 Task: Search one way flight ticket for 1 adult, 5 children, 2 infants in seat and 1 infant on lap in first from Moline: Quad City International Airport to Raleigh: Raleigh-durham International Airport on 8-5-2023. Choice of flights is JetBlue. Number of bags: 7 checked bags. Price is upto 97000. Outbound departure time preference is 0:00.
Action: Mouse moved to (300, 283)
Screenshot: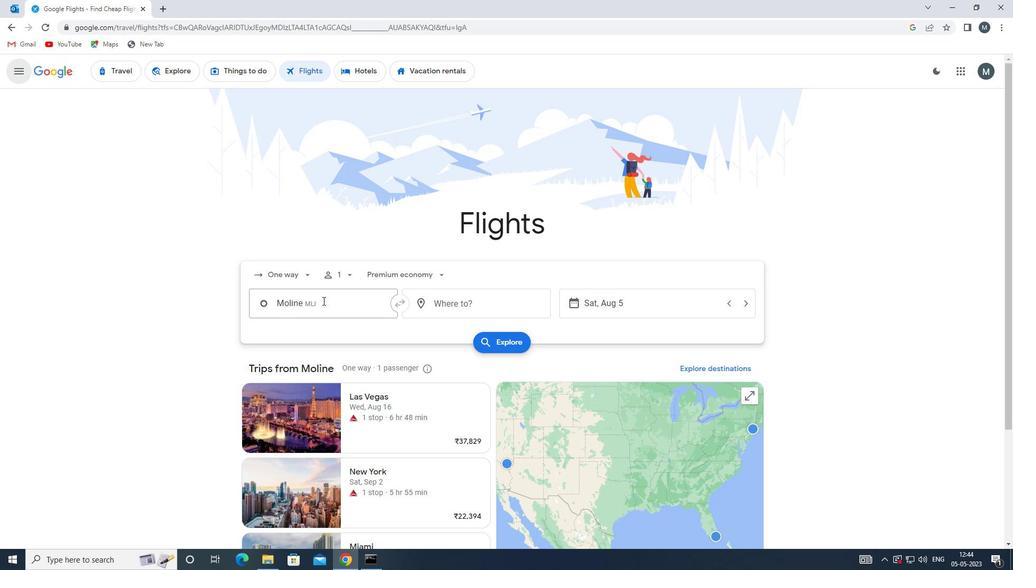 
Action: Mouse pressed left at (300, 283)
Screenshot: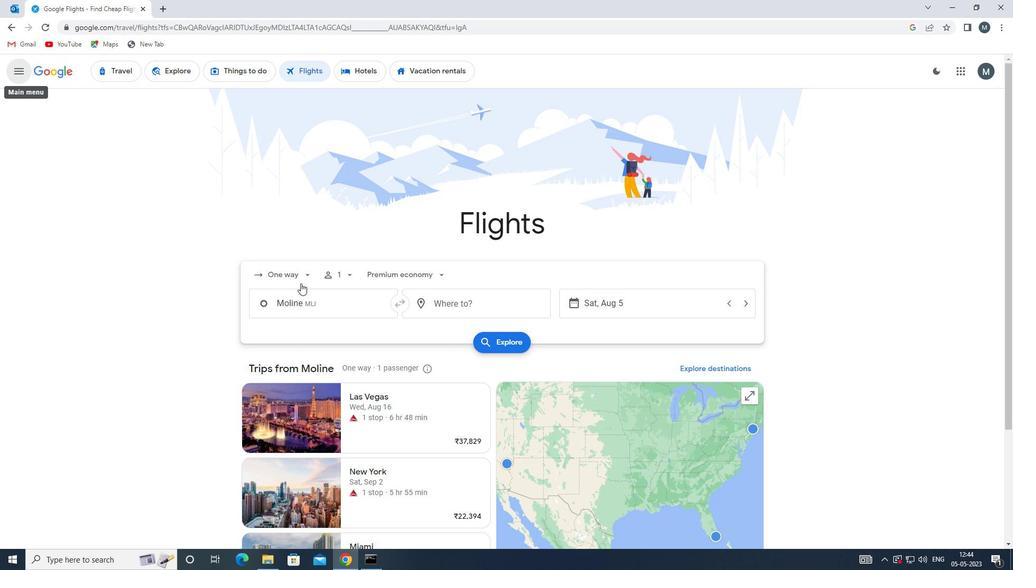 
Action: Mouse moved to (306, 328)
Screenshot: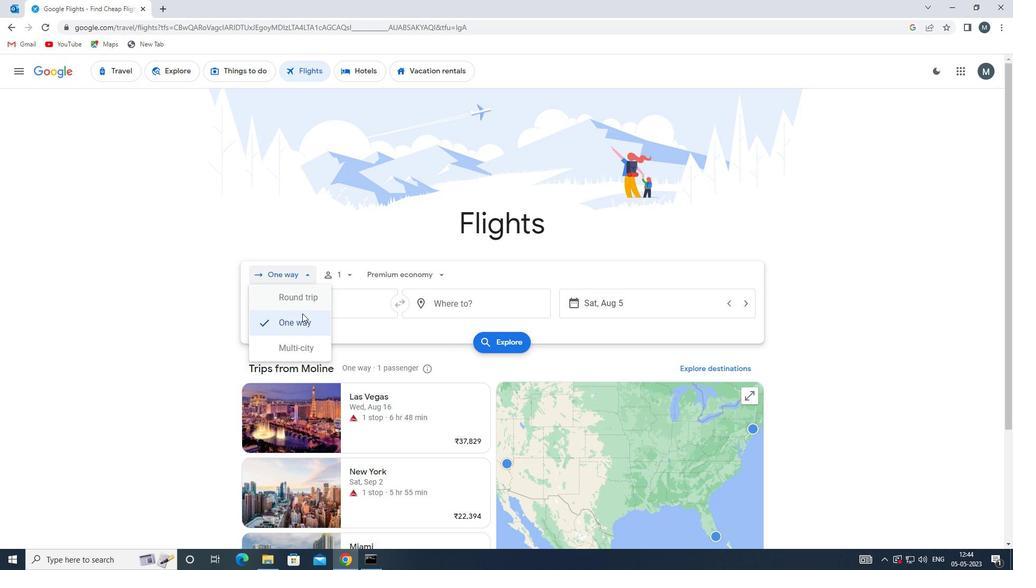 
Action: Mouse pressed left at (306, 328)
Screenshot: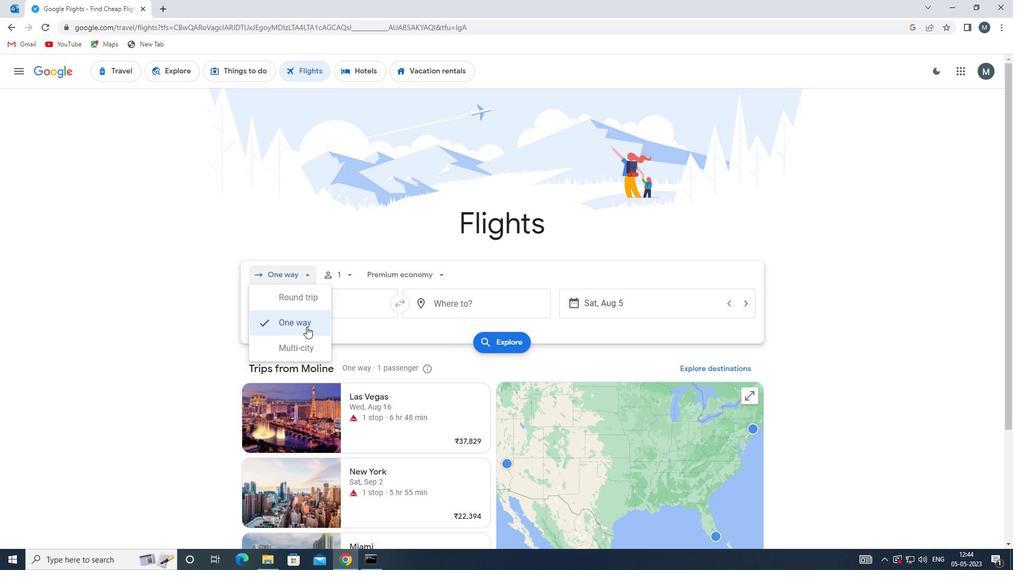 
Action: Mouse moved to (350, 274)
Screenshot: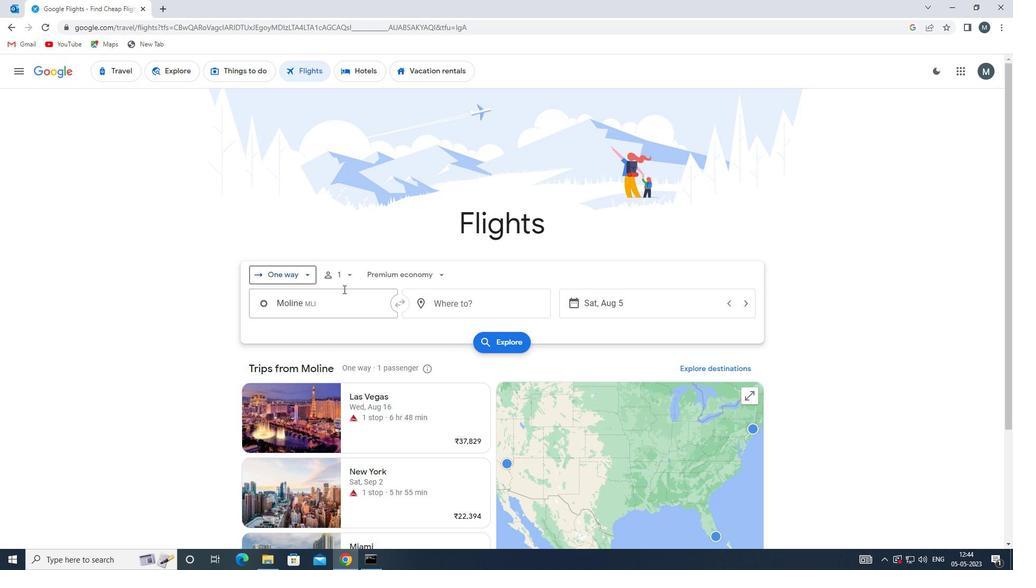 
Action: Mouse pressed left at (350, 274)
Screenshot: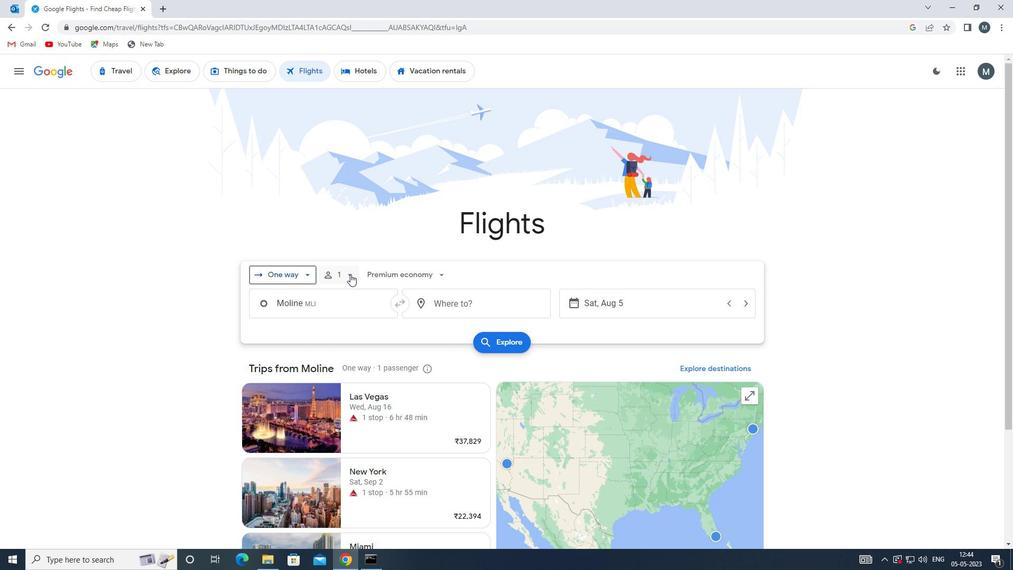 
Action: Mouse moved to (435, 332)
Screenshot: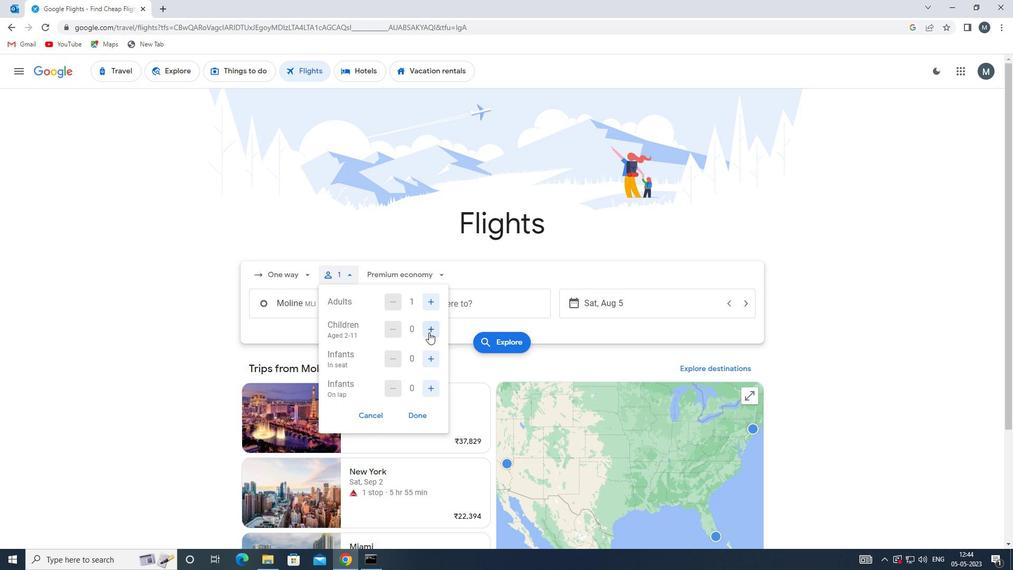 
Action: Mouse pressed left at (435, 332)
Screenshot: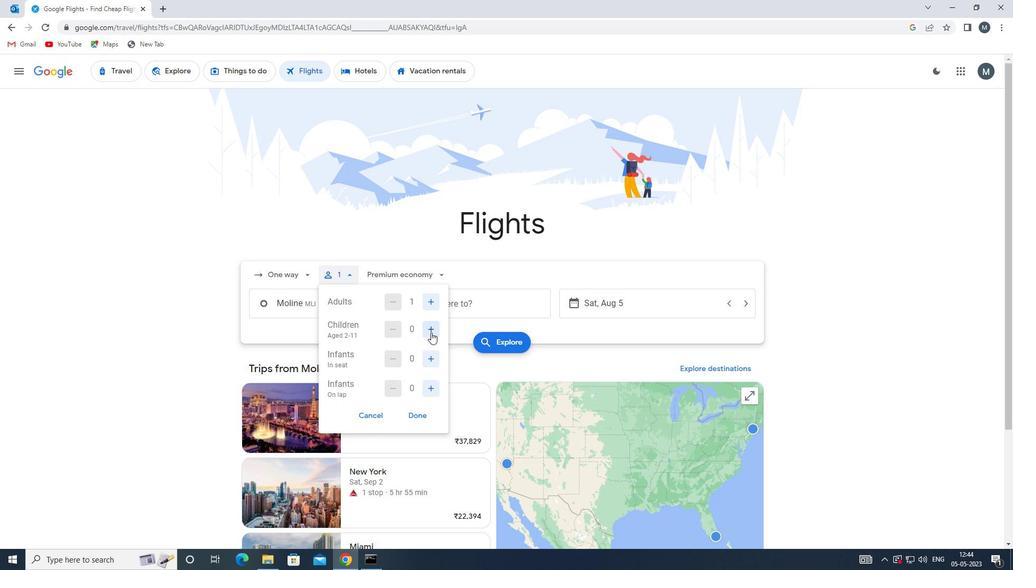
Action: Mouse moved to (435, 332)
Screenshot: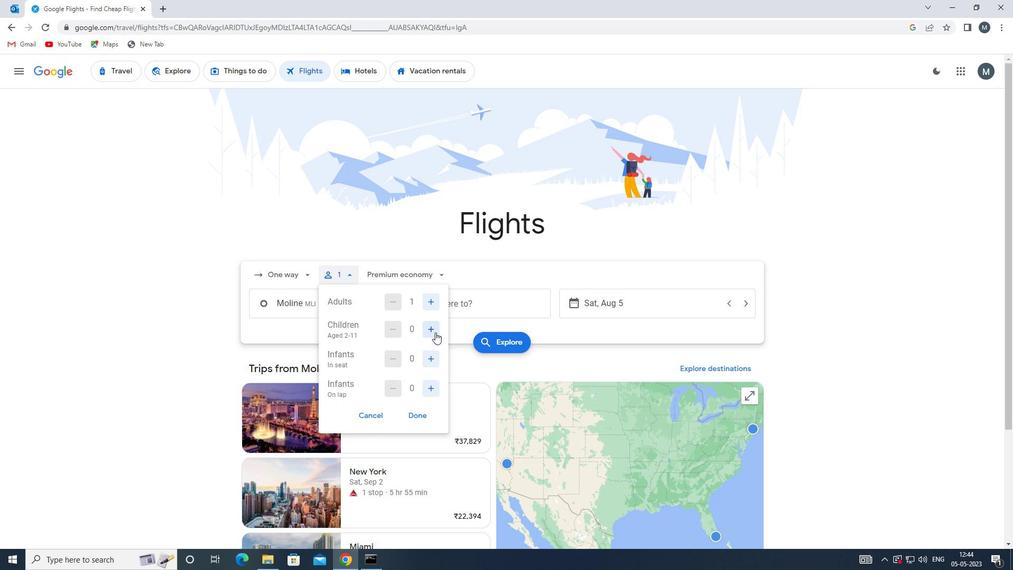 
Action: Mouse pressed left at (435, 332)
Screenshot: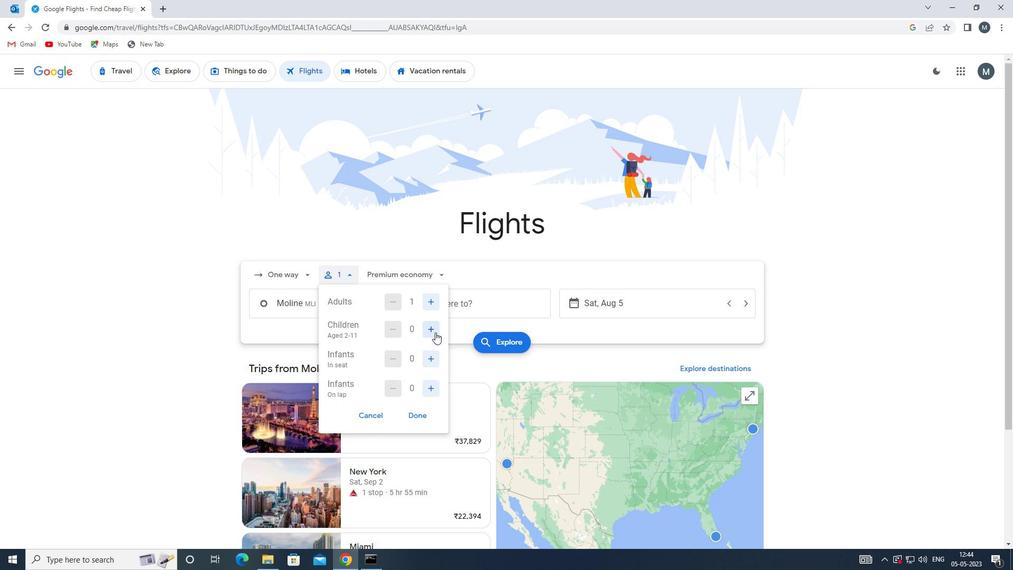 
Action: Mouse pressed left at (435, 332)
Screenshot: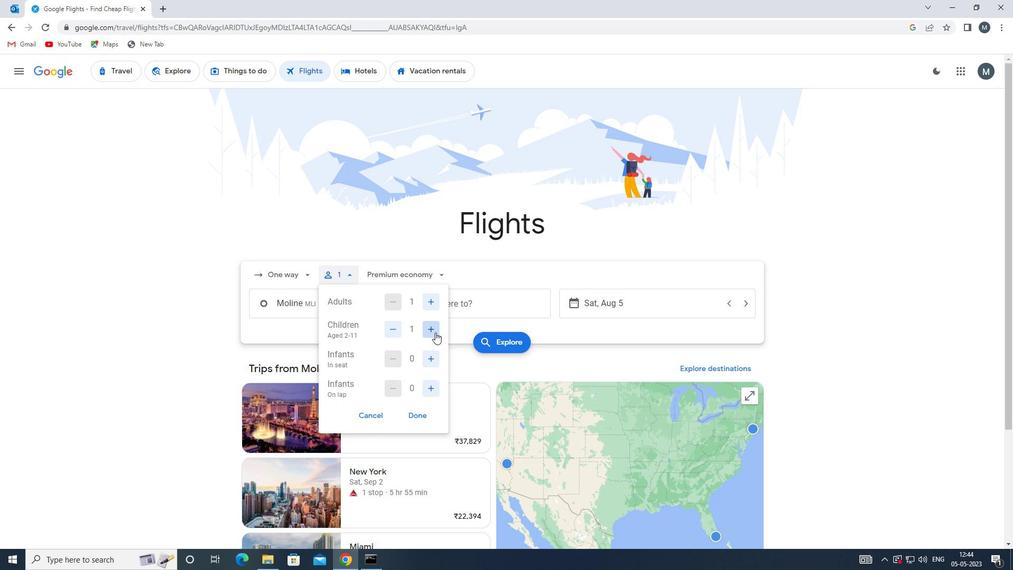 
Action: Mouse pressed left at (435, 332)
Screenshot: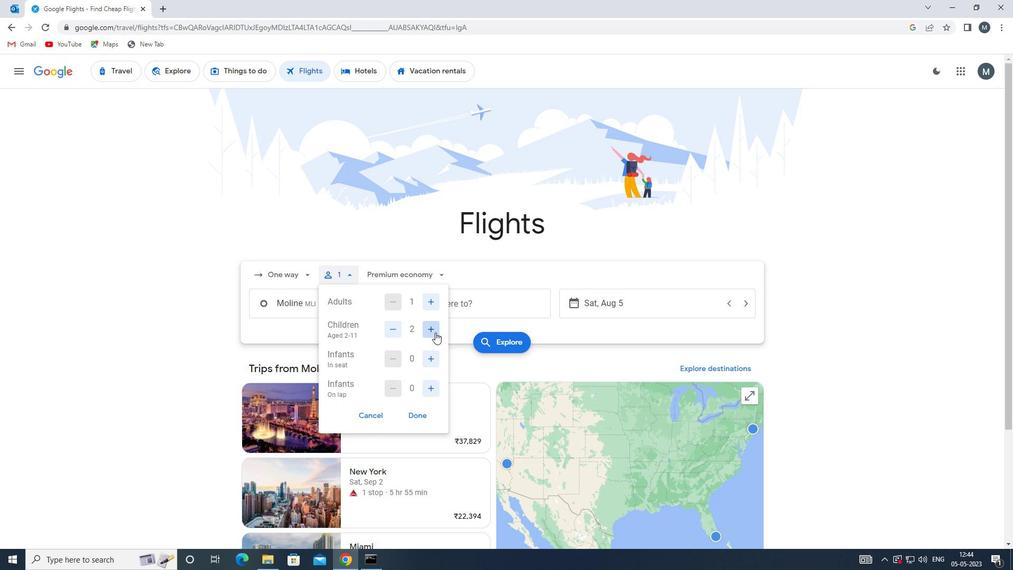 
Action: Mouse moved to (434, 332)
Screenshot: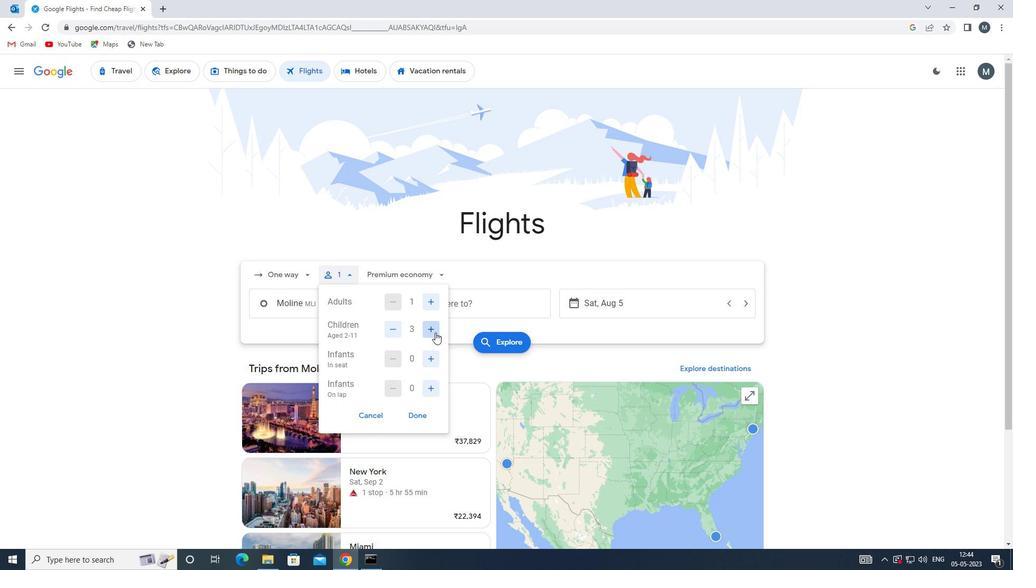 
Action: Mouse pressed left at (434, 332)
Screenshot: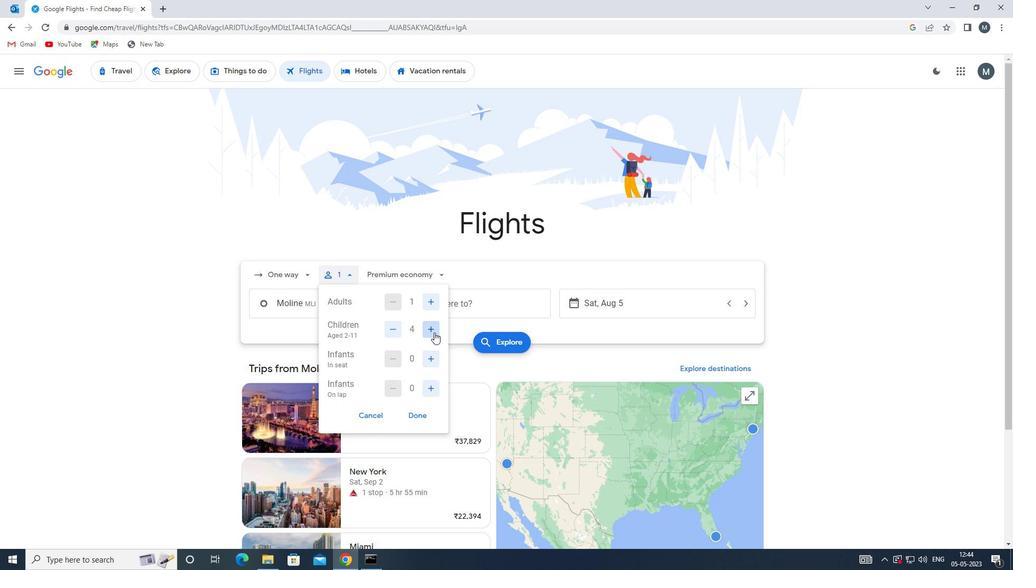 
Action: Mouse moved to (430, 359)
Screenshot: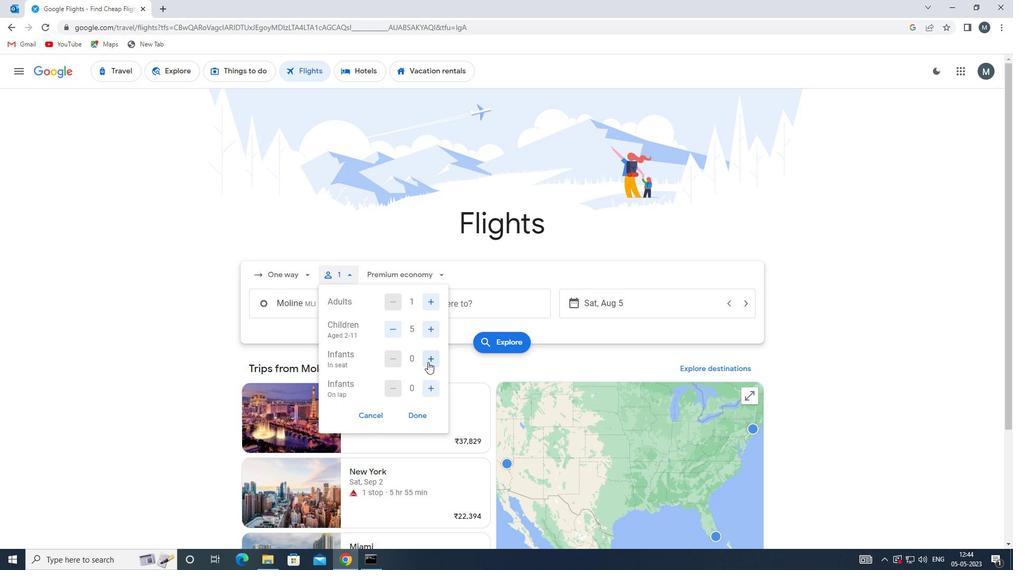 
Action: Mouse pressed left at (430, 359)
Screenshot: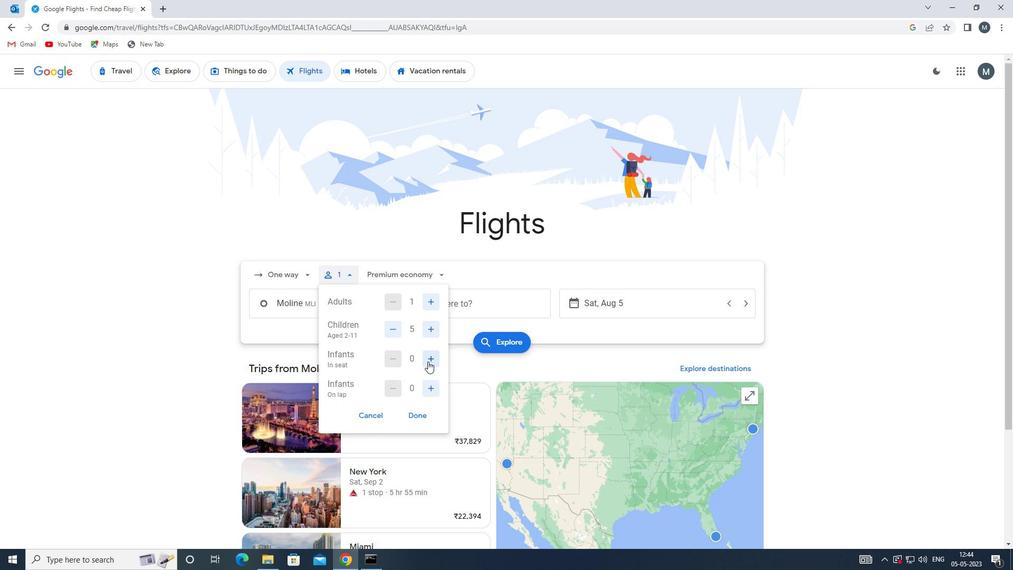 
Action: Mouse moved to (432, 359)
Screenshot: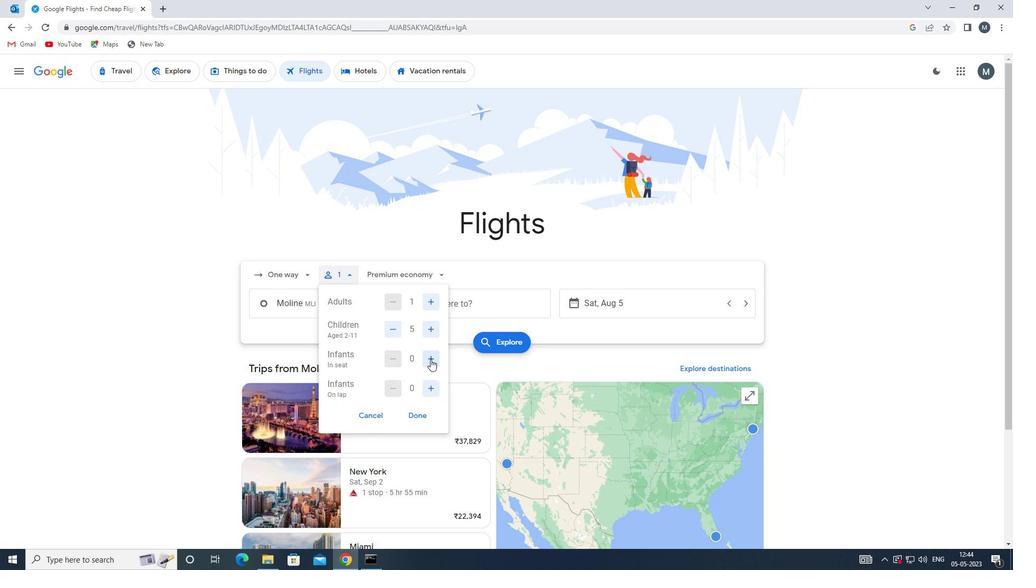 
Action: Mouse pressed left at (432, 359)
Screenshot: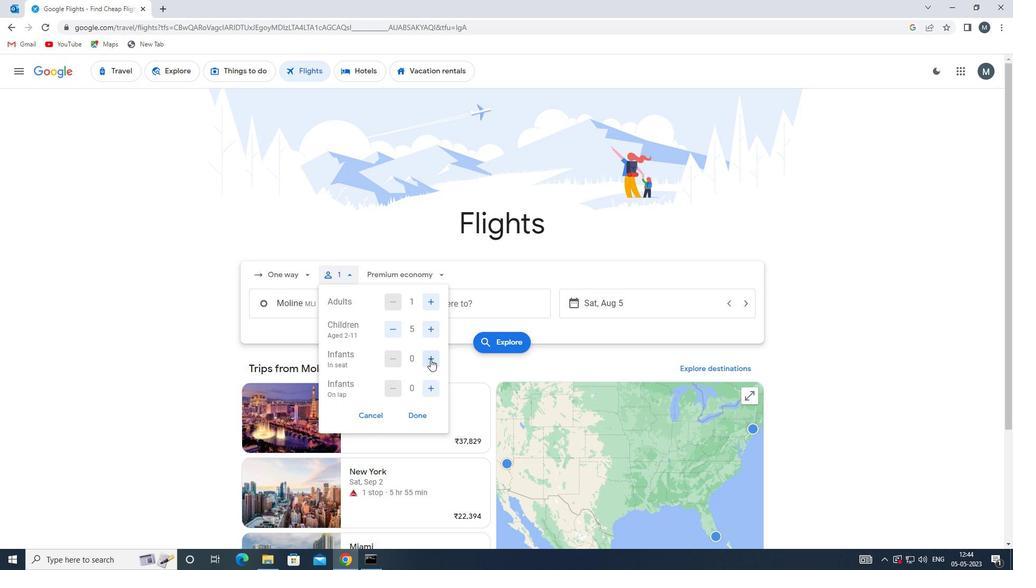 
Action: Mouse moved to (427, 389)
Screenshot: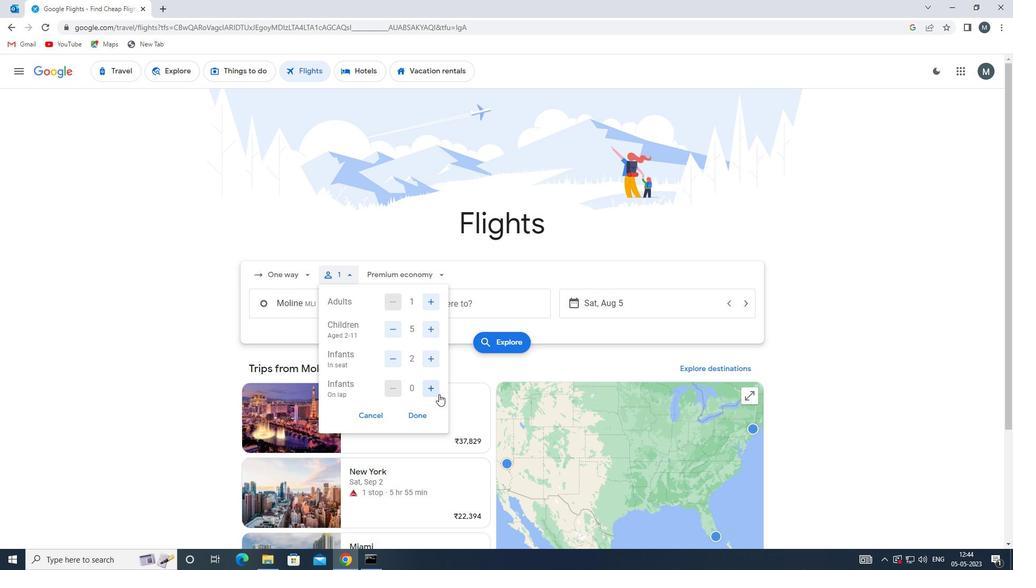
Action: Mouse pressed left at (427, 389)
Screenshot: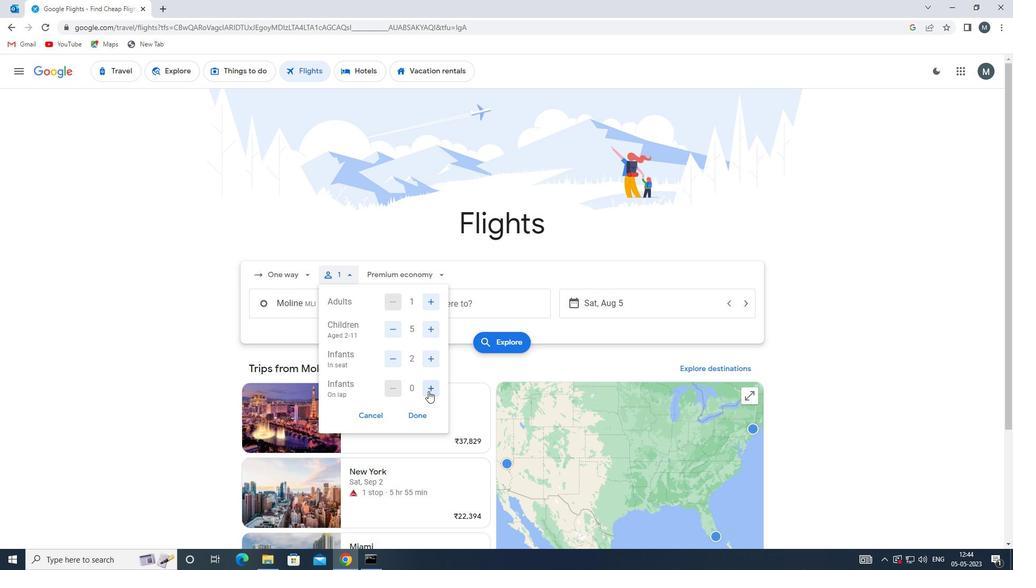 
Action: Mouse moved to (392, 360)
Screenshot: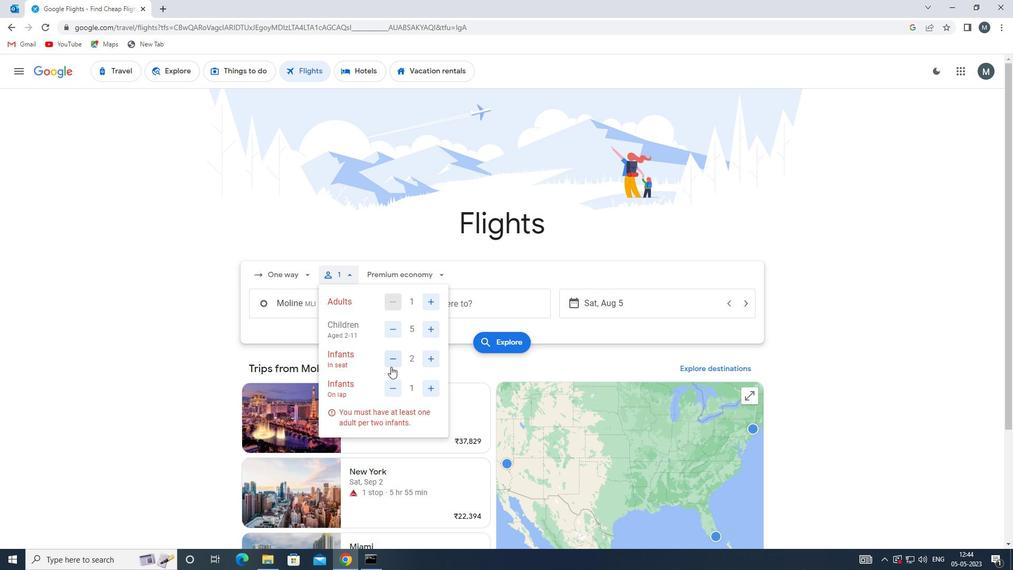 
Action: Mouse pressed left at (392, 360)
Screenshot: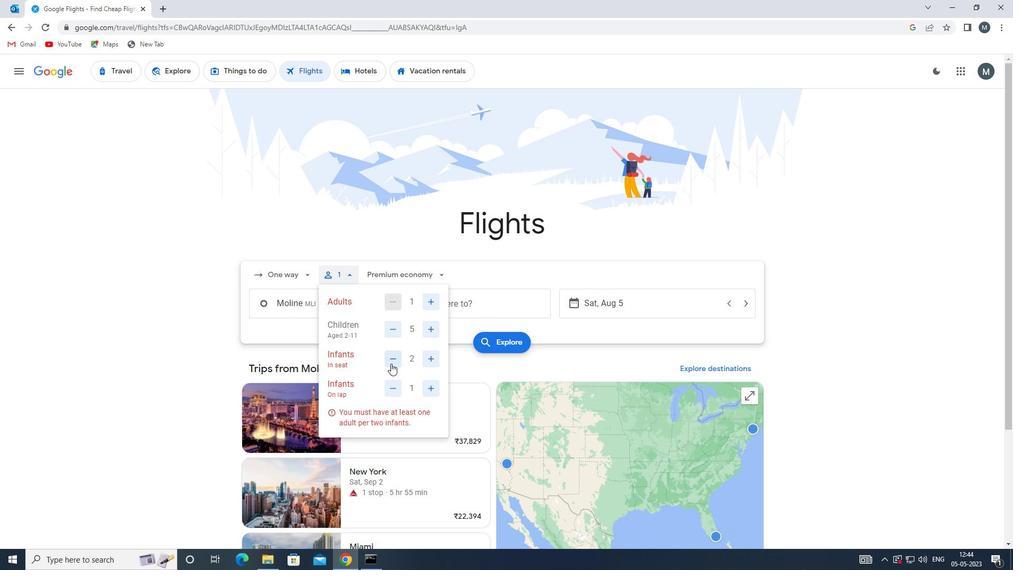 
Action: Mouse moved to (421, 415)
Screenshot: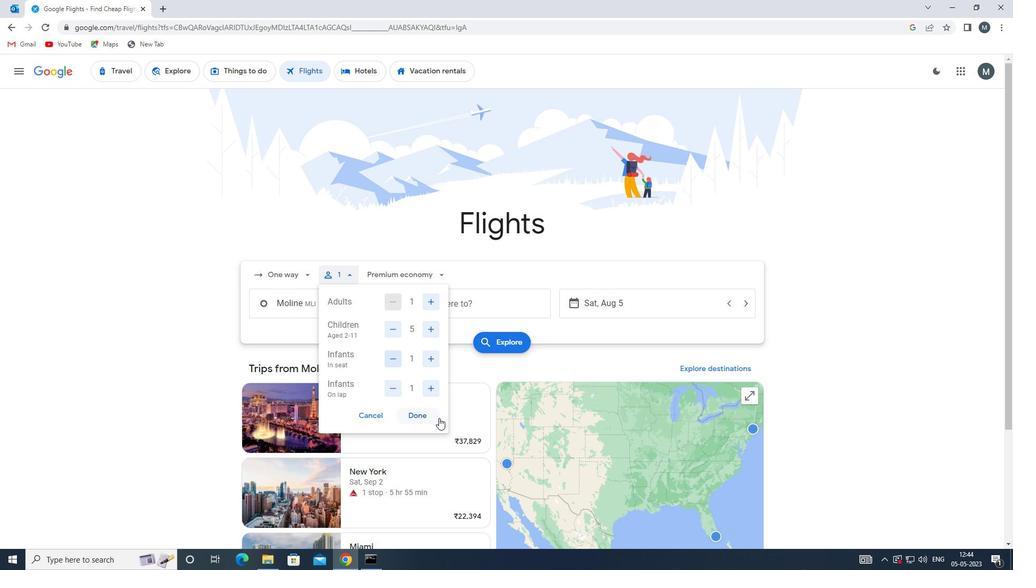 
Action: Mouse pressed left at (421, 415)
Screenshot: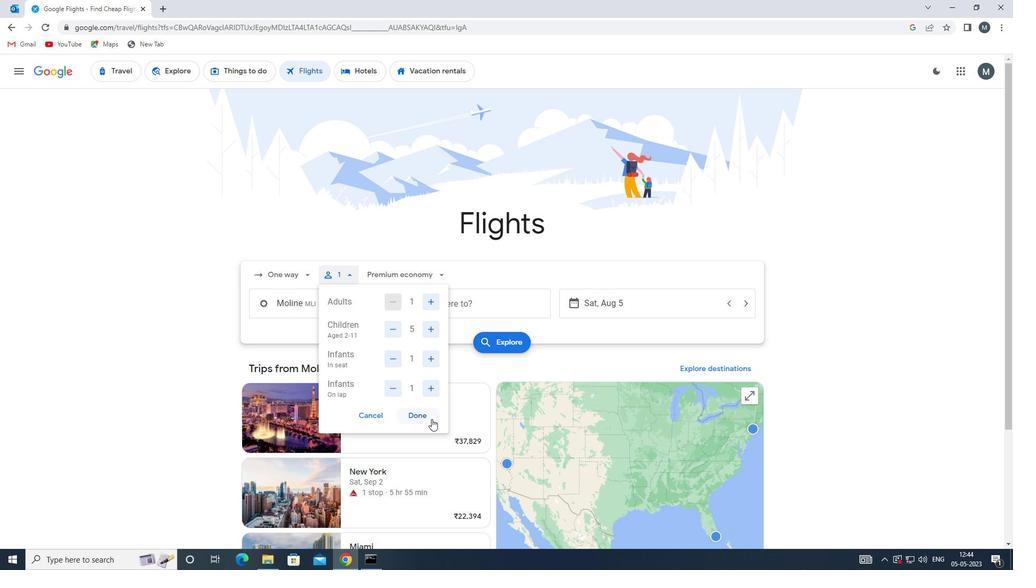 
Action: Mouse moved to (407, 274)
Screenshot: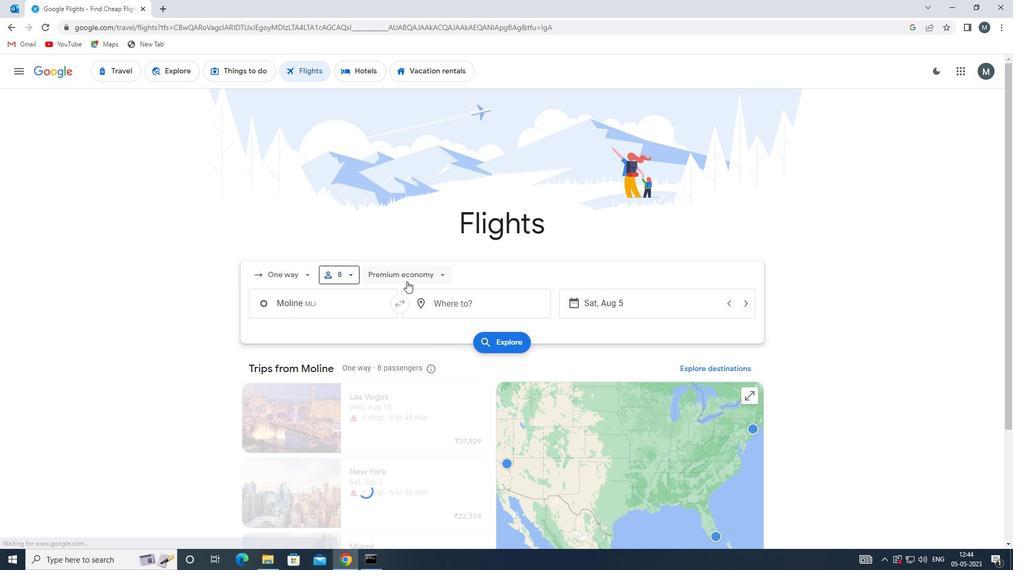 
Action: Mouse pressed left at (407, 274)
Screenshot: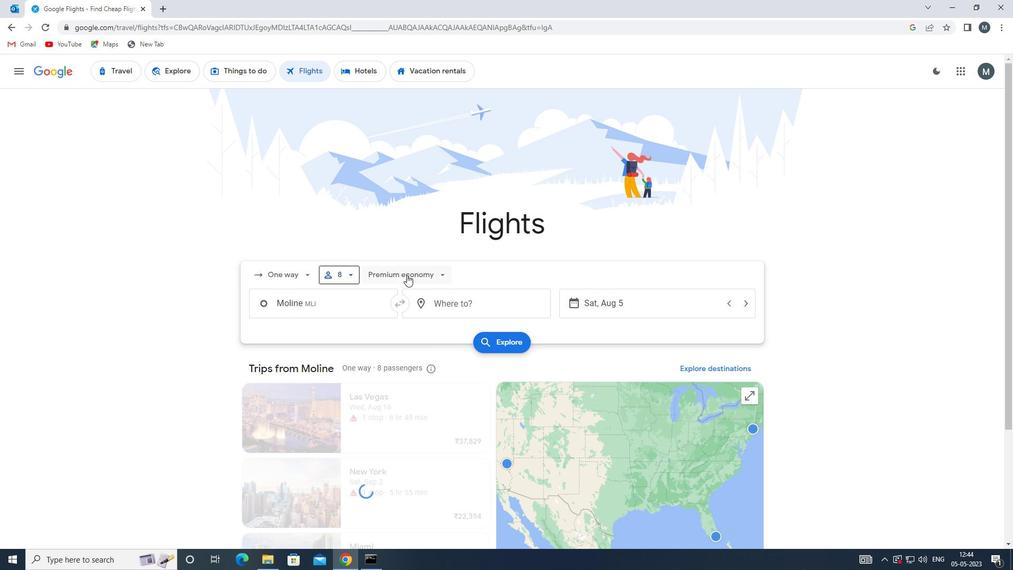 
Action: Mouse moved to (408, 370)
Screenshot: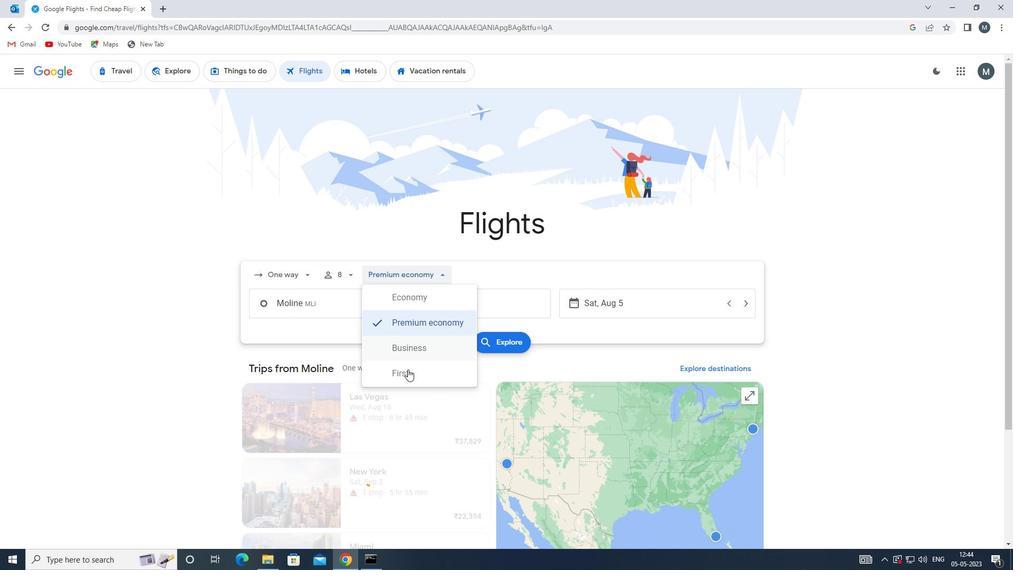 
Action: Mouse pressed left at (408, 370)
Screenshot: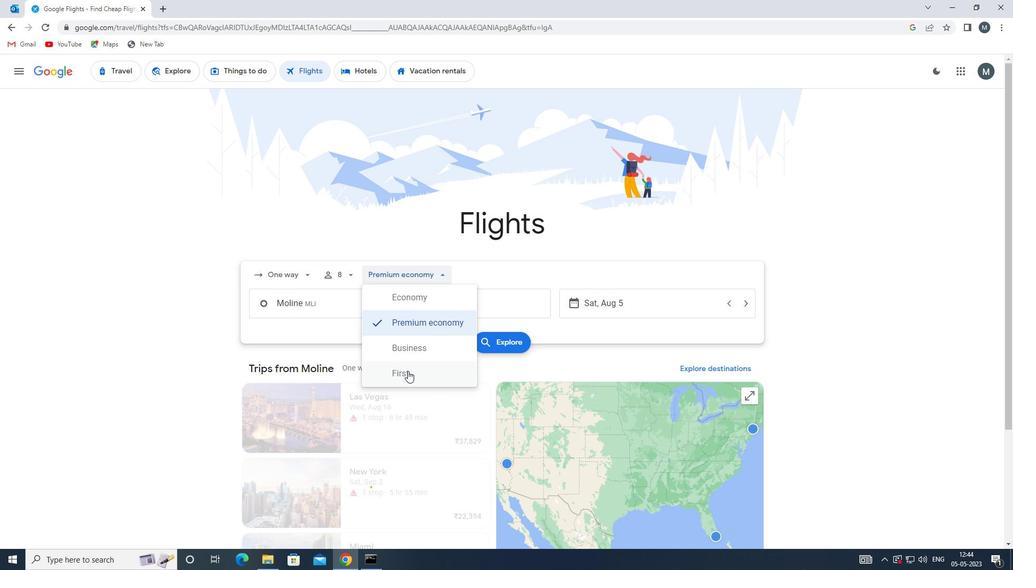 
Action: Mouse moved to (340, 306)
Screenshot: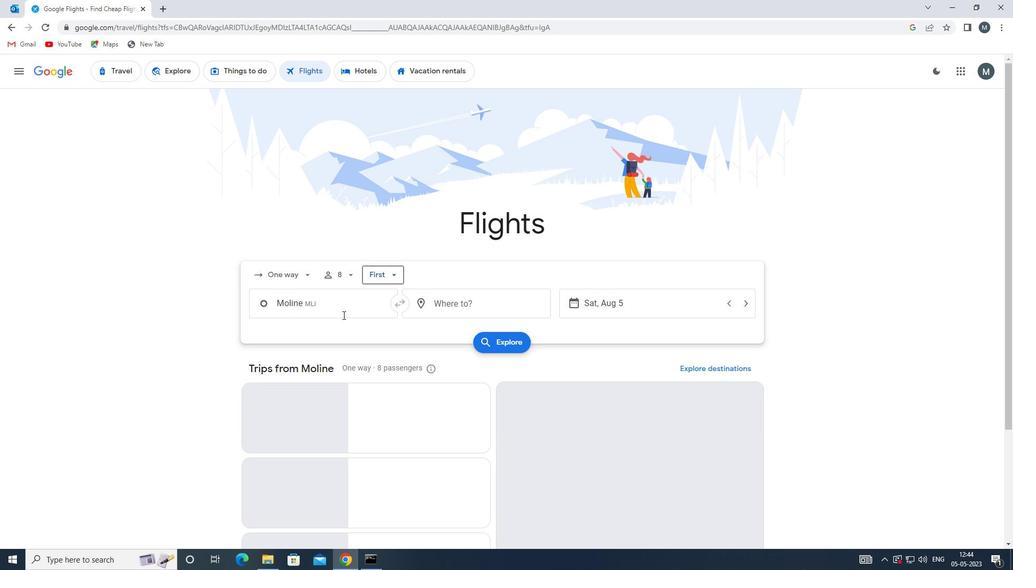 
Action: Mouse pressed left at (340, 306)
Screenshot: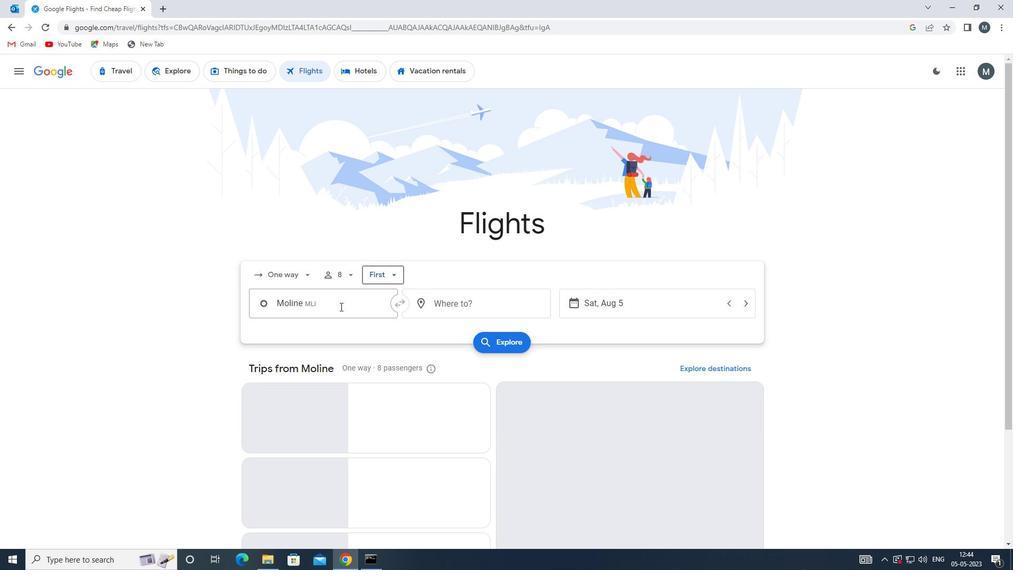 
Action: Mouse moved to (343, 364)
Screenshot: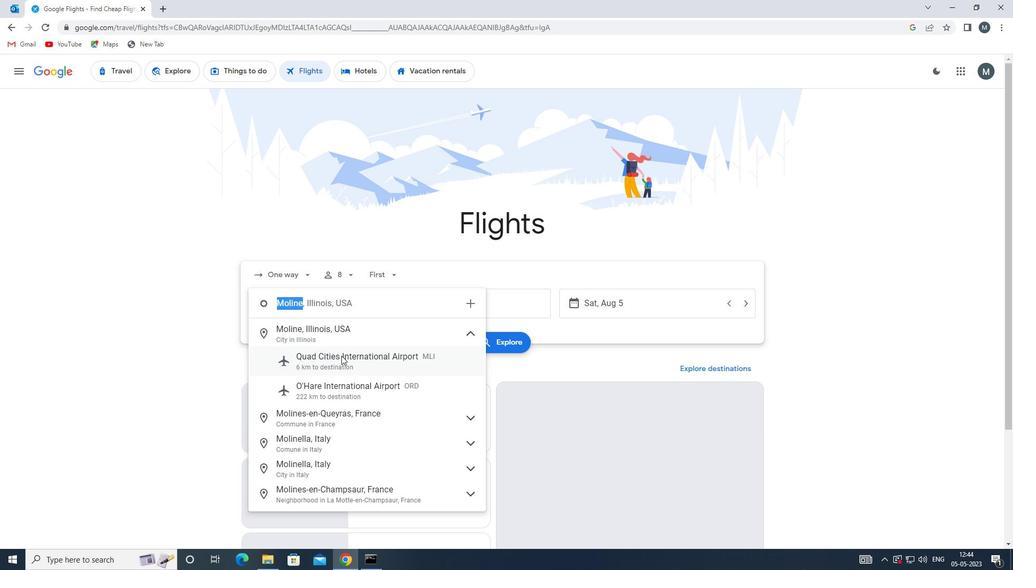 
Action: Mouse pressed left at (343, 364)
Screenshot: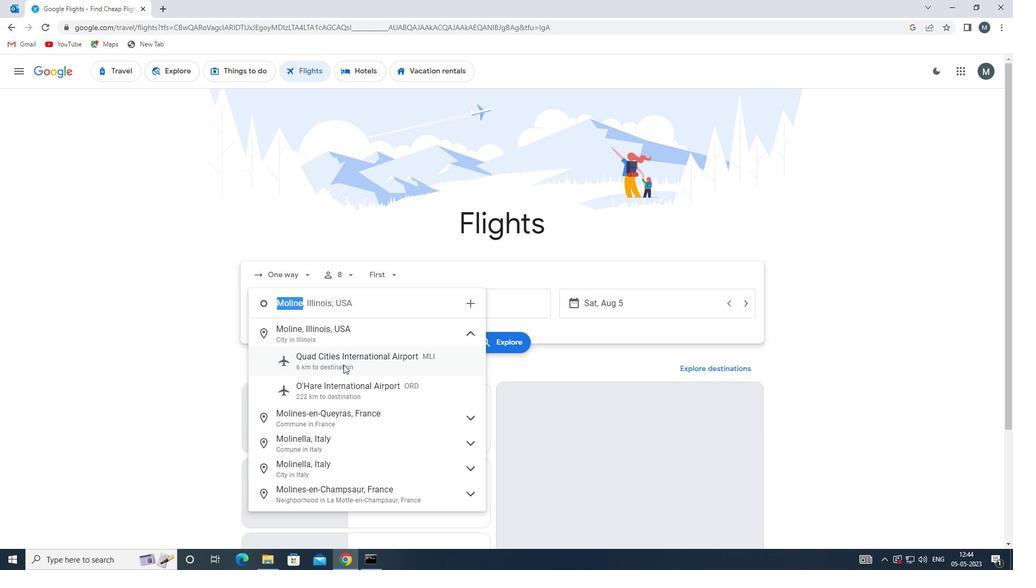 
Action: Mouse moved to (456, 309)
Screenshot: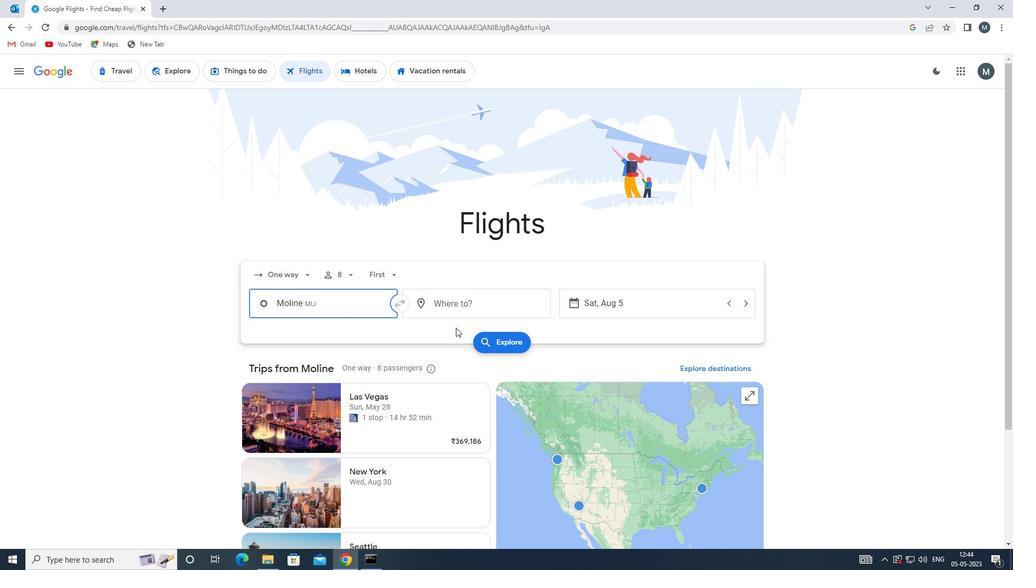 
Action: Mouse pressed left at (456, 309)
Screenshot: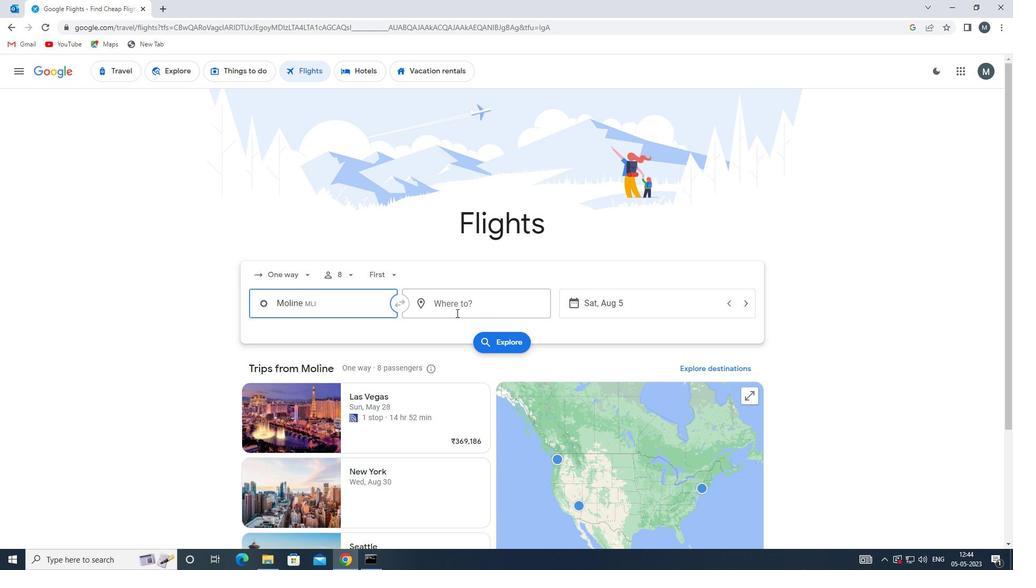 
Action: Mouse moved to (456, 311)
Screenshot: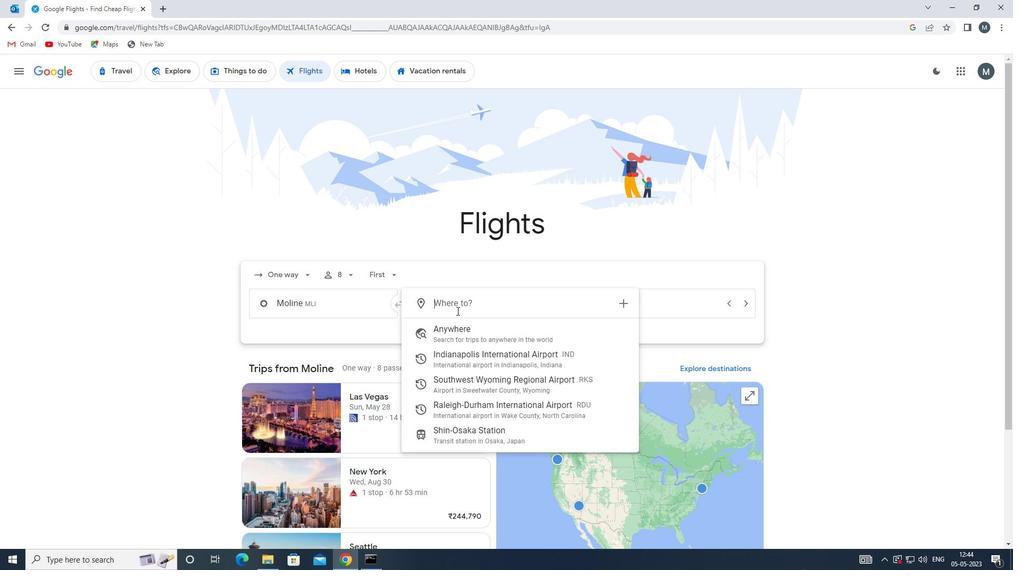 
Action: Key pressed r
Screenshot: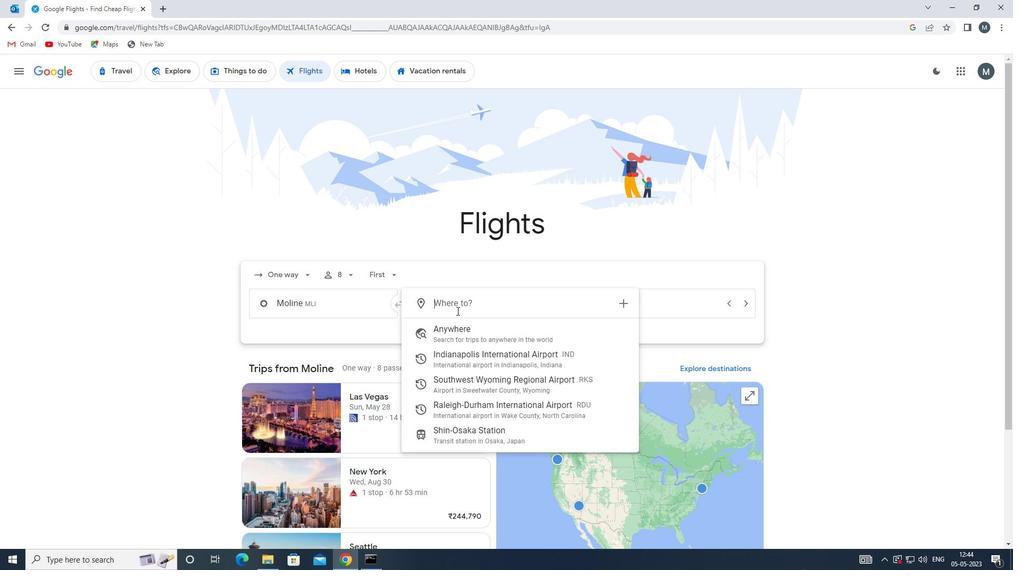 
Action: Mouse moved to (452, 313)
Screenshot: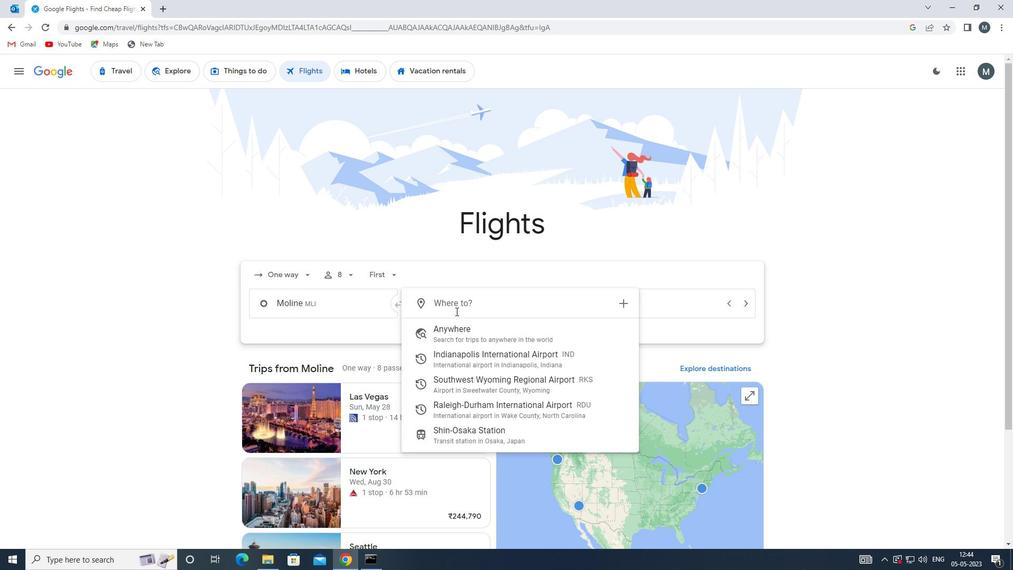 
Action: Key pressed d
Screenshot: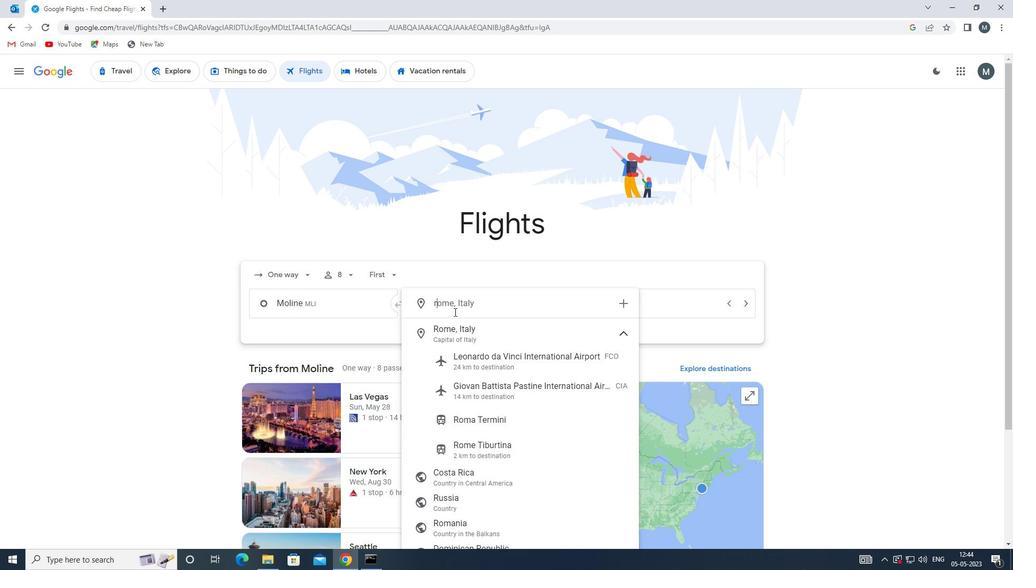 
Action: Mouse moved to (452, 313)
Screenshot: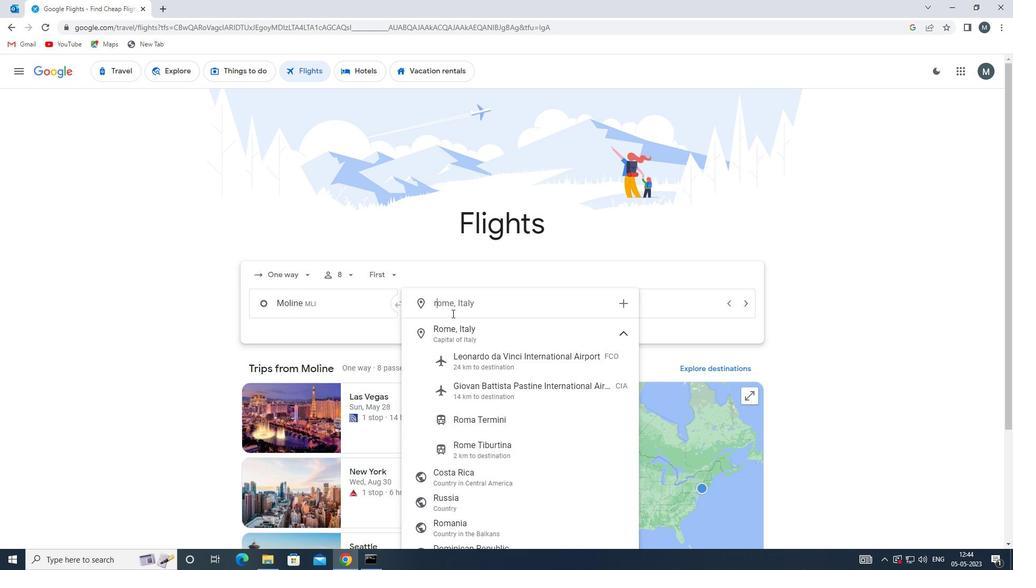 
Action: Key pressed u
Screenshot: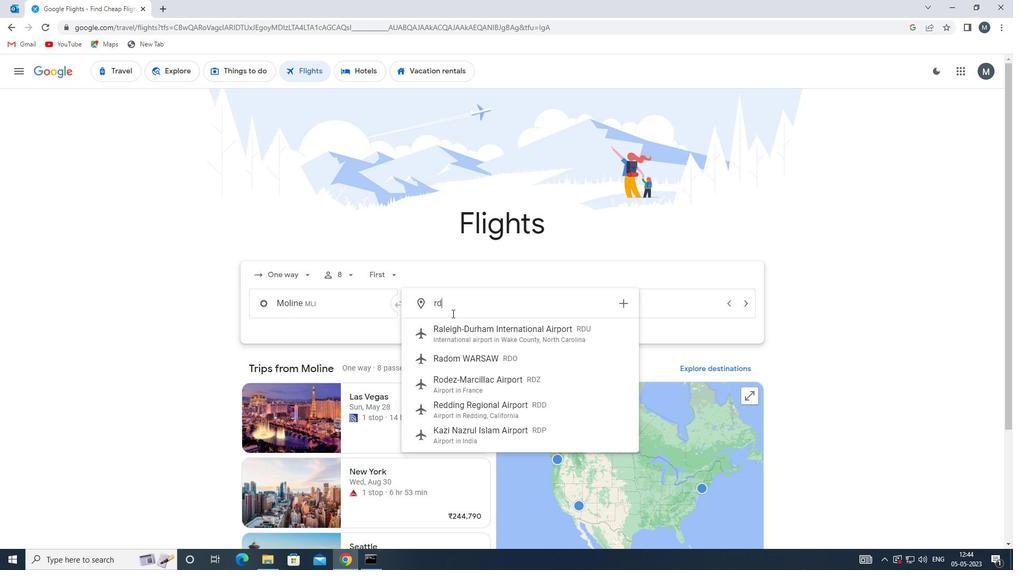 
Action: Mouse moved to (457, 344)
Screenshot: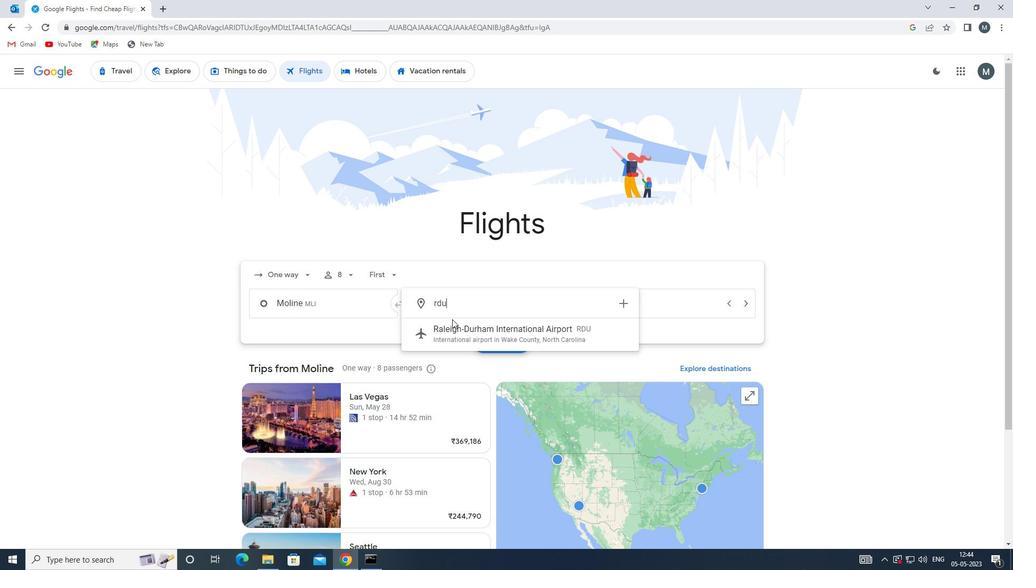 
Action: Mouse pressed left at (457, 344)
Screenshot: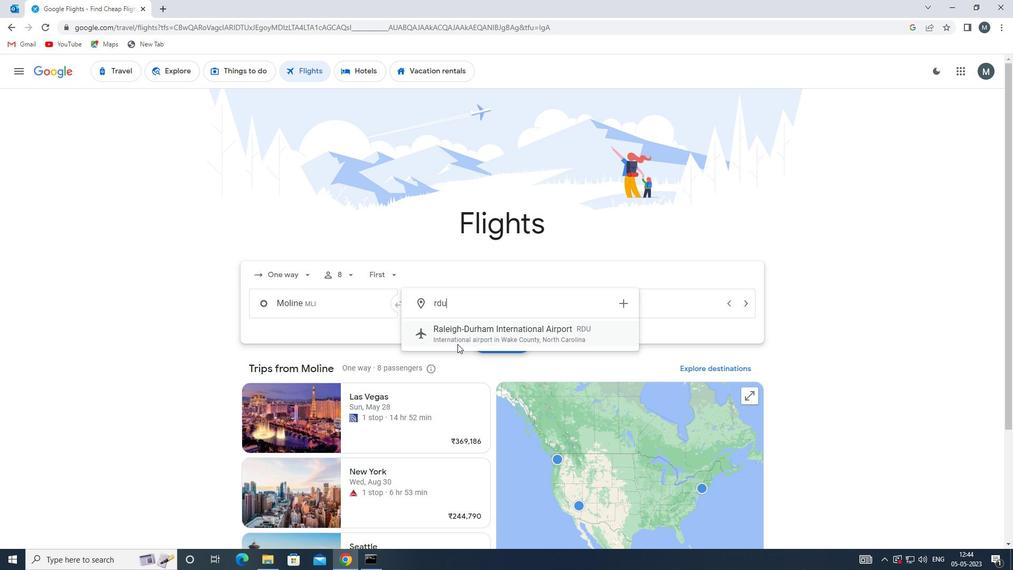 
Action: Mouse moved to (643, 303)
Screenshot: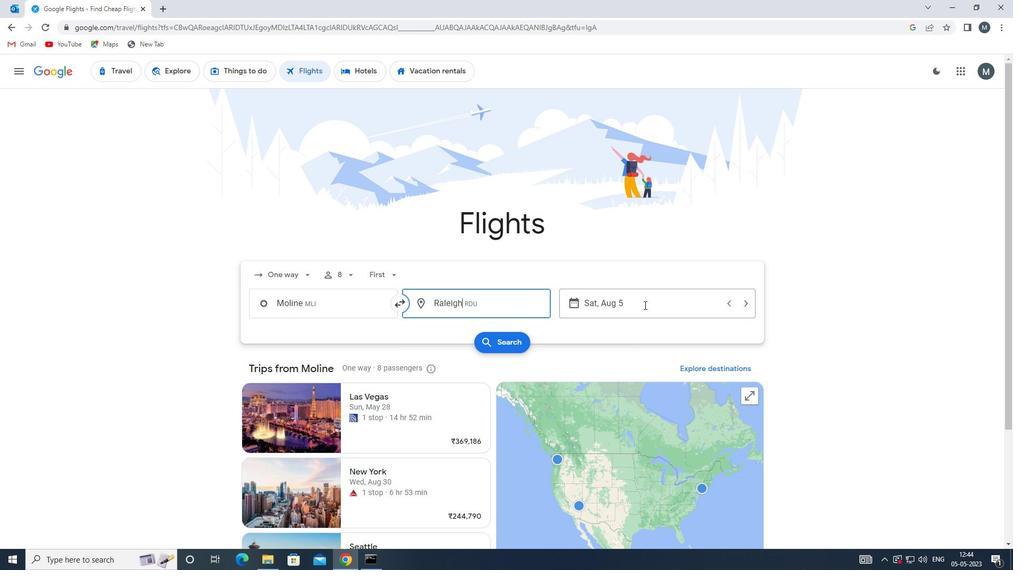 
Action: Mouse pressed left at (643, 303)
Screenshot: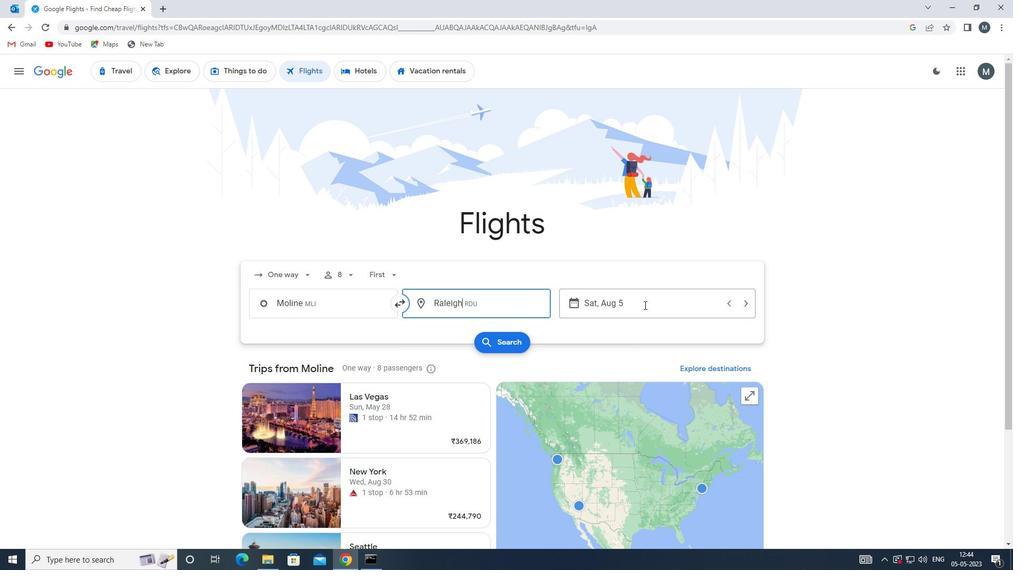
Action: Mouse moved to (529, 356)
Screenshot: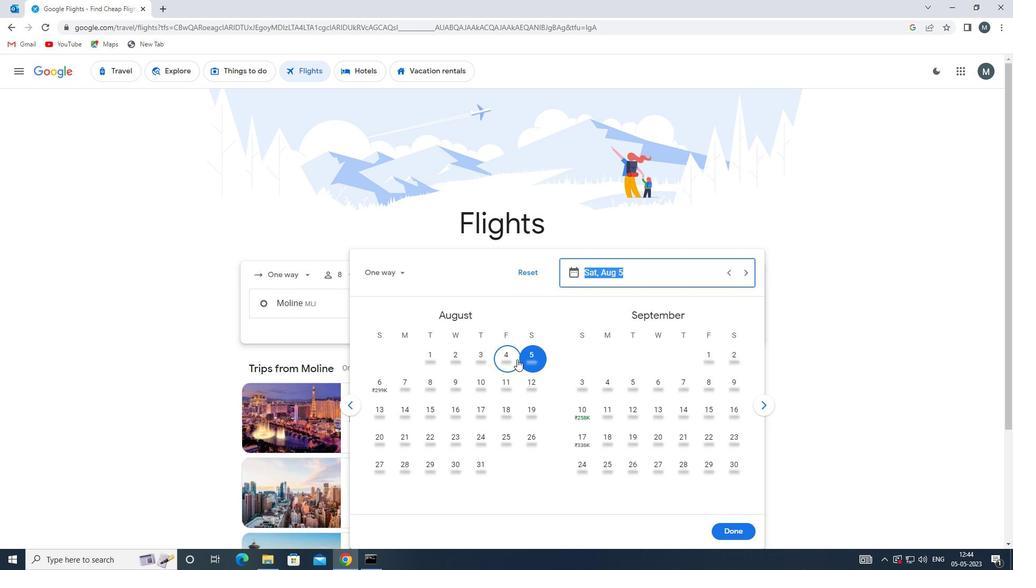 
Action: Mouse pressed left at (529, 356)
Screenshot: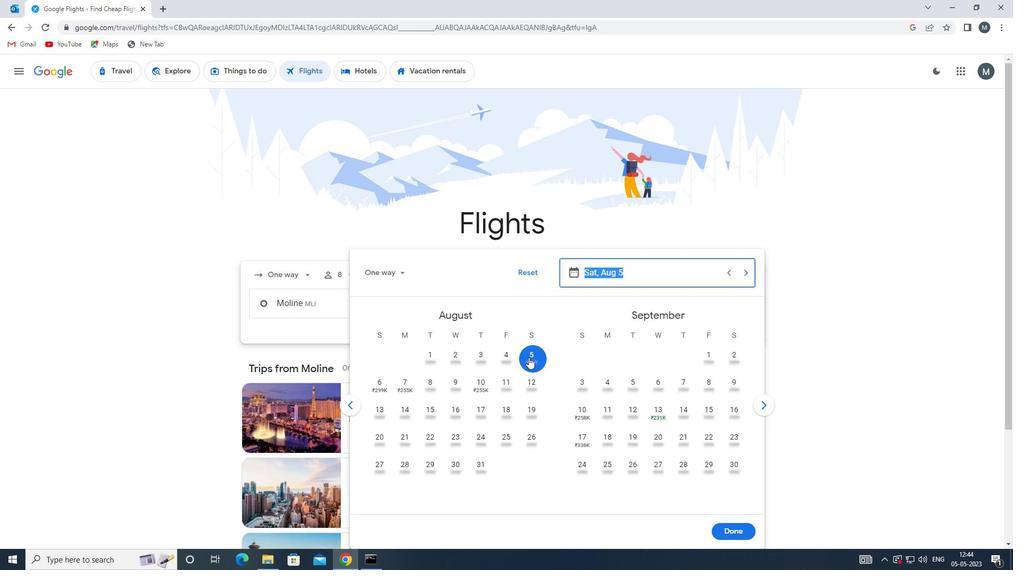 
Action: Mouse moved to (726, 527)
Screenshot: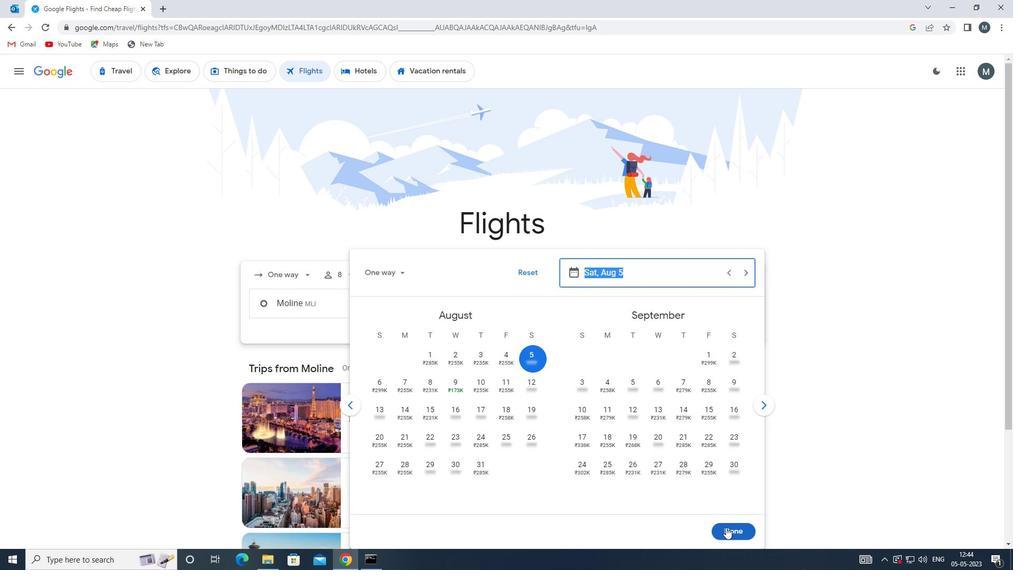 
Action: Mouse pressed left at (726, 527)
Screenshot: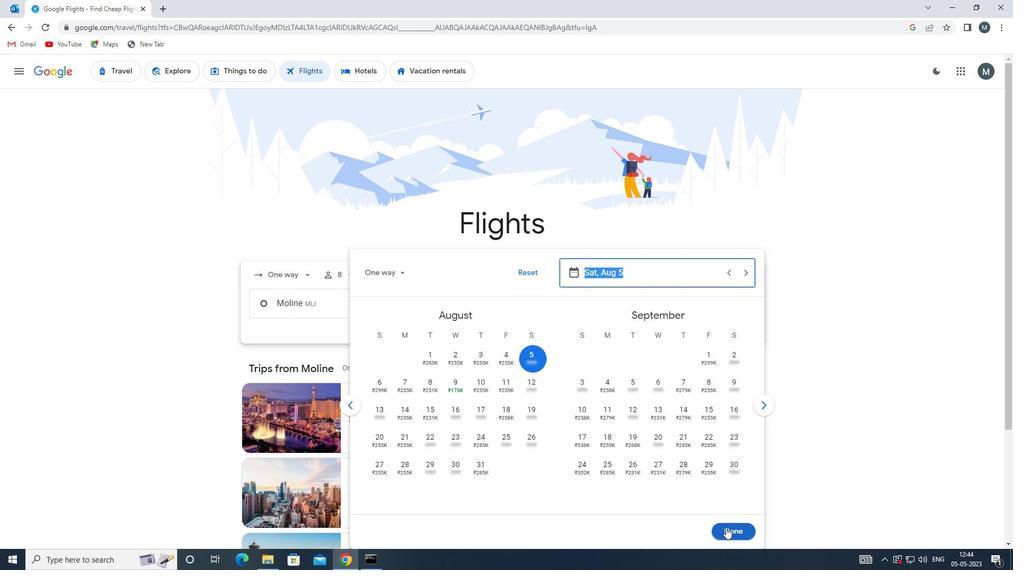 
Action: Mouse moved to (489, 334)
Screenshot: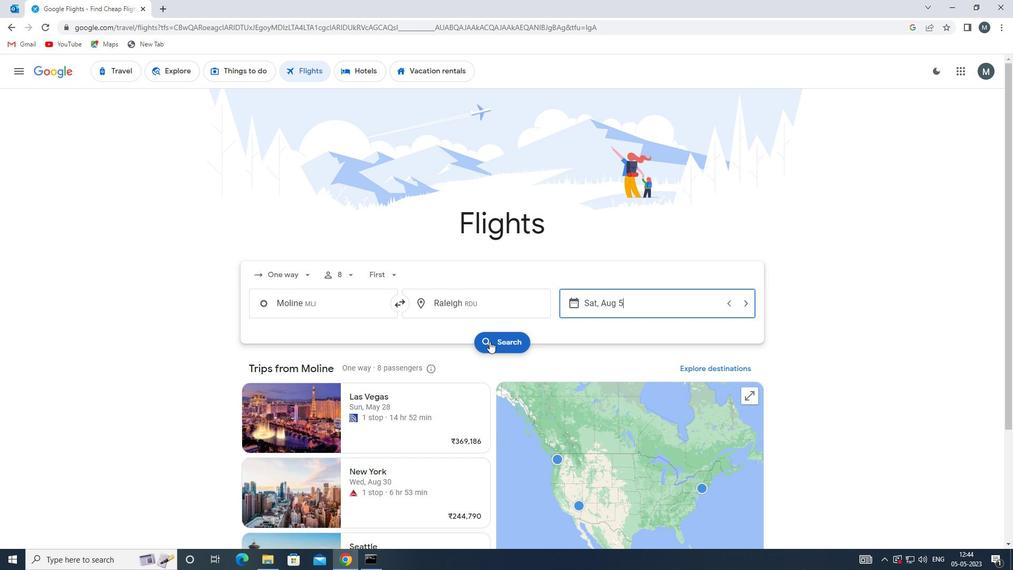 
Action: Mouse pressed left at (489, 334)
Screenshot: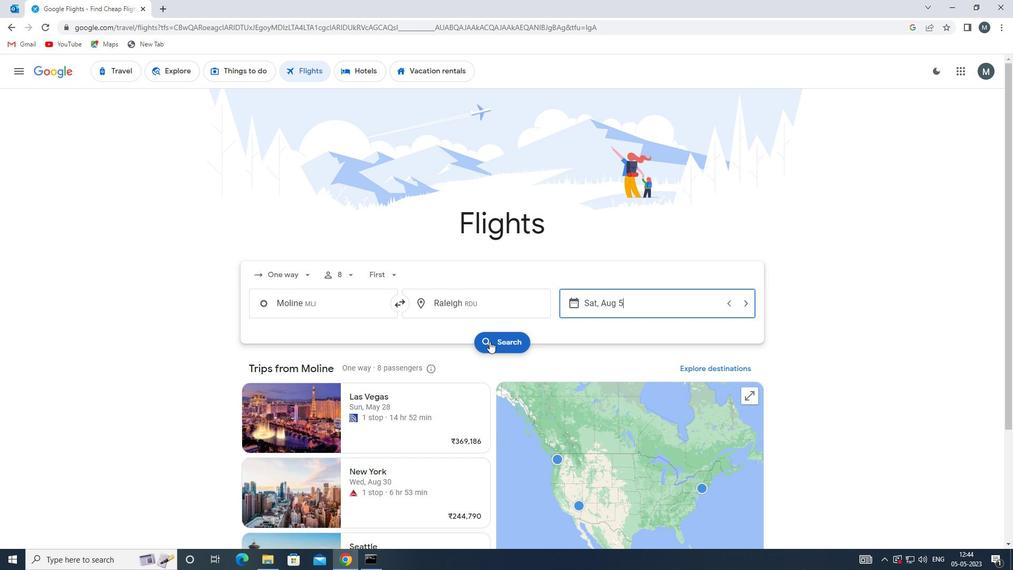 
Action: Mouse moved to (268, 170)
Screenshot: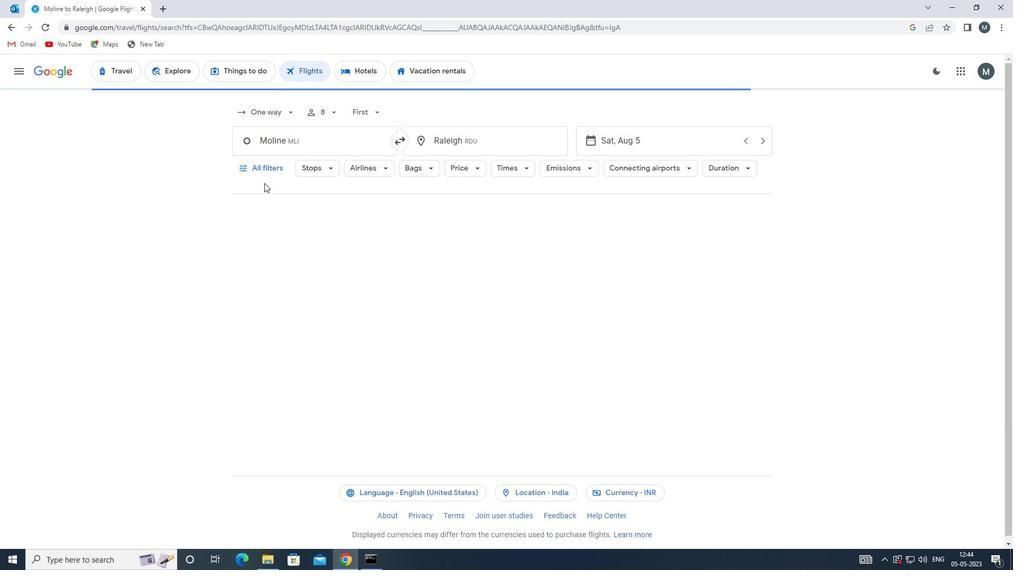 
Action: Mouse pressed left at (268, 170)
Screenshot: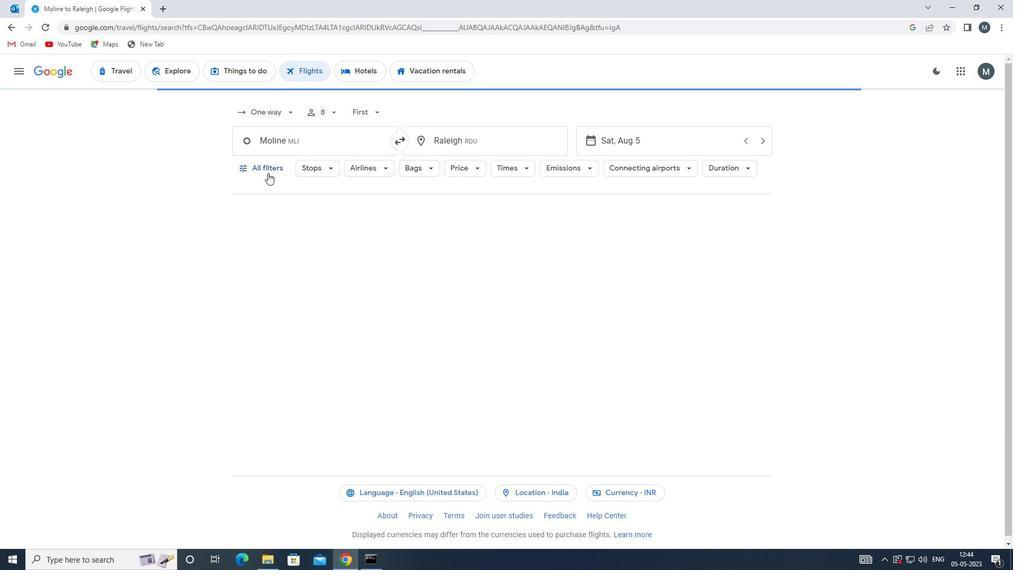 
Action: Mouse moved to (299, 285)
Screenshot: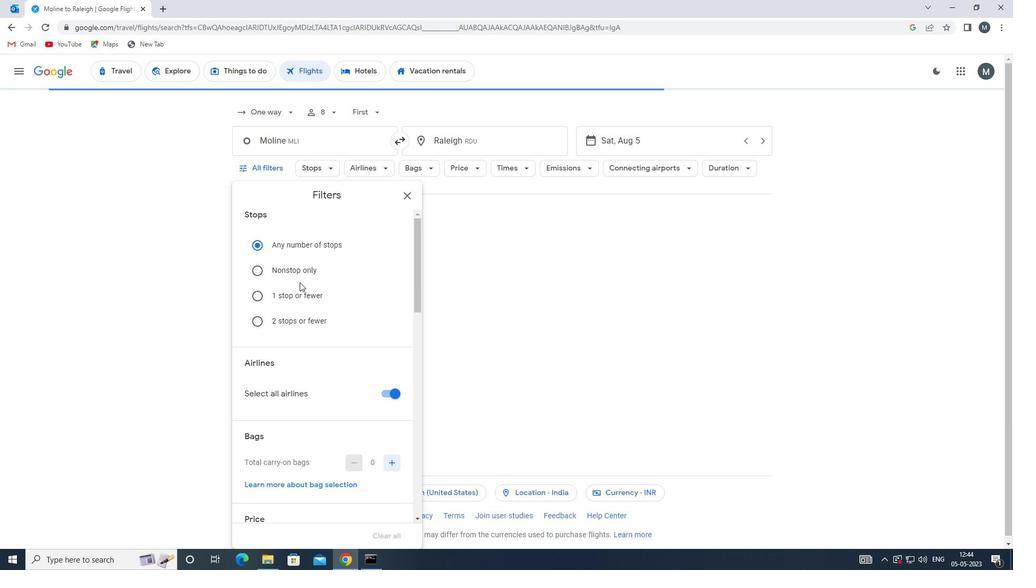 
Action: Mouse scrolled (299, 285) with delta (0, 0)
Screenshot: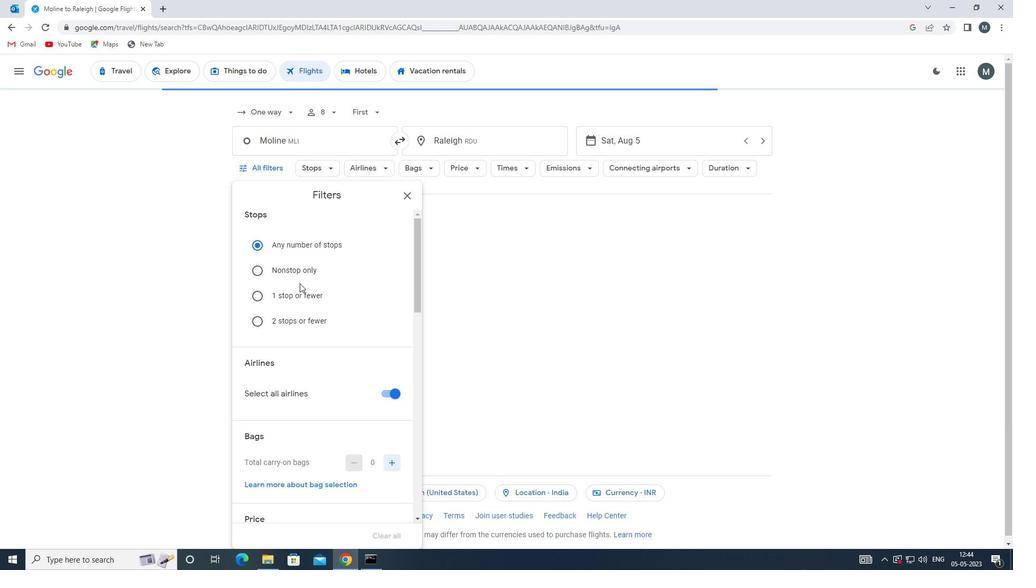 
Action: Mouse moved to (387, 341)
Screenshot: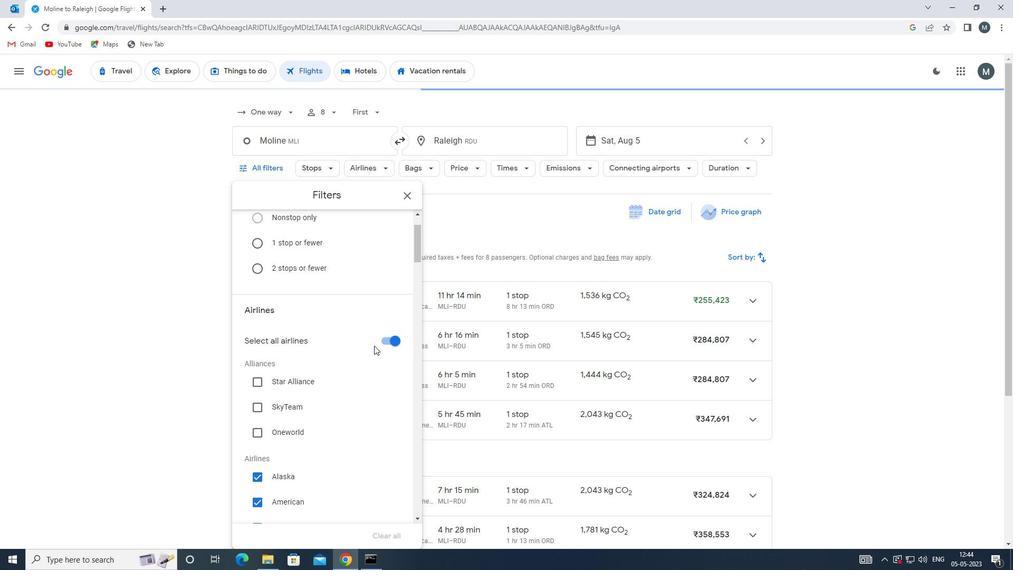 
Action: Mouse pressed left at (387, 341)
Screenshot: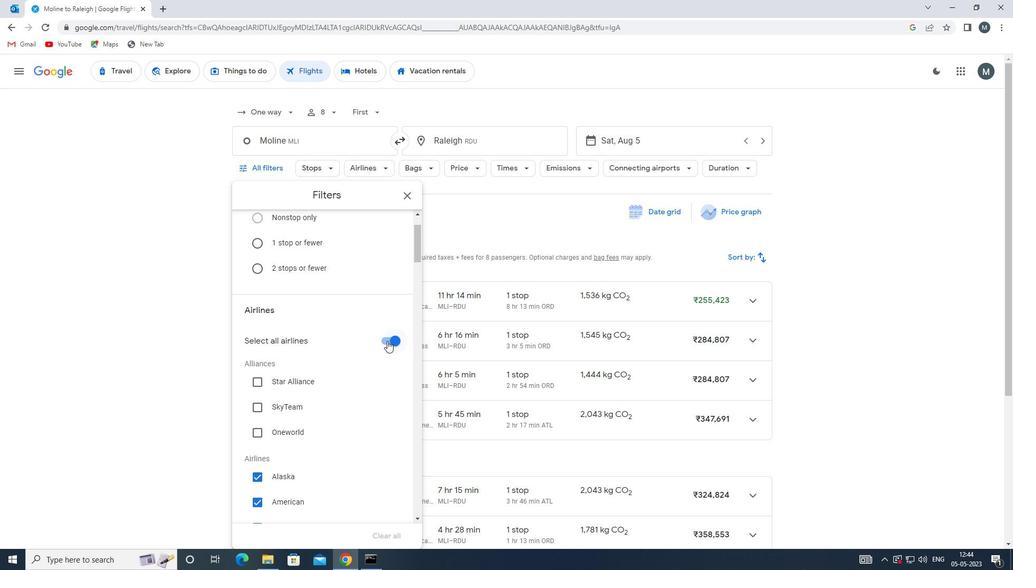 
Action: Mouse moved to (337, 349)
Screenshot: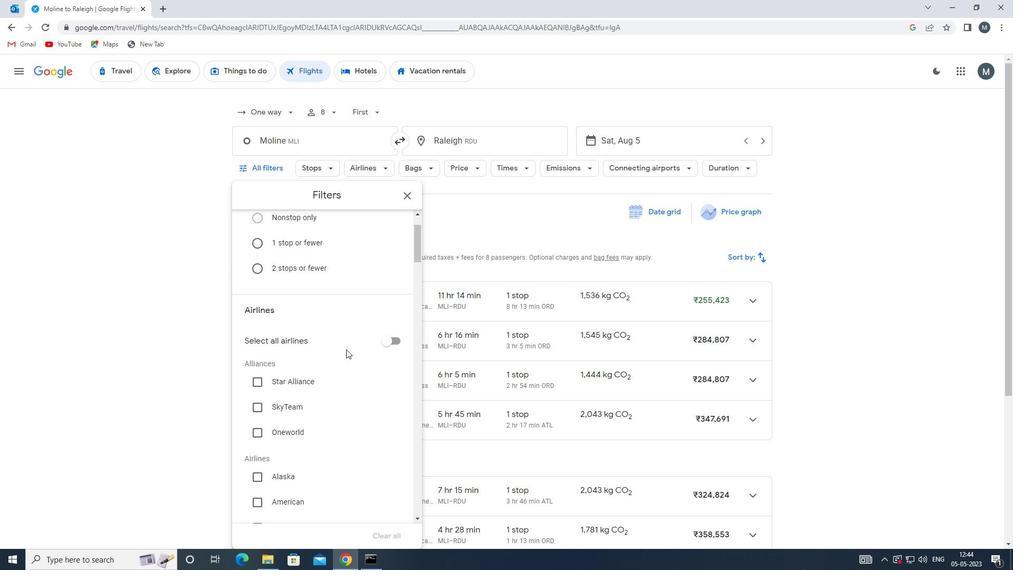 
Action: Mouse scrolled (337, 348) with delta (0, 0)
Screenshot: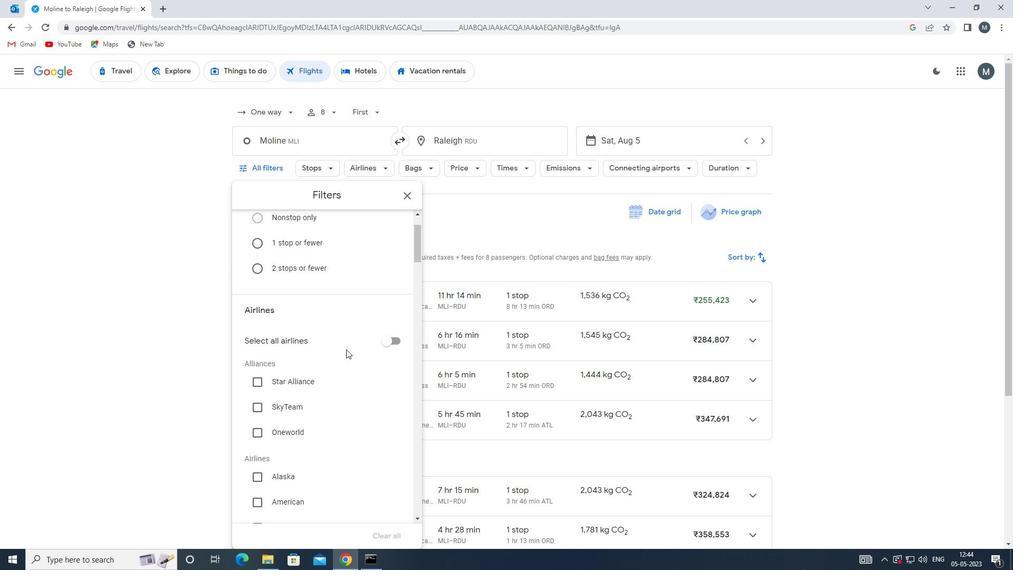 
Action: Mouse moved to (323, 355)
Screenshot: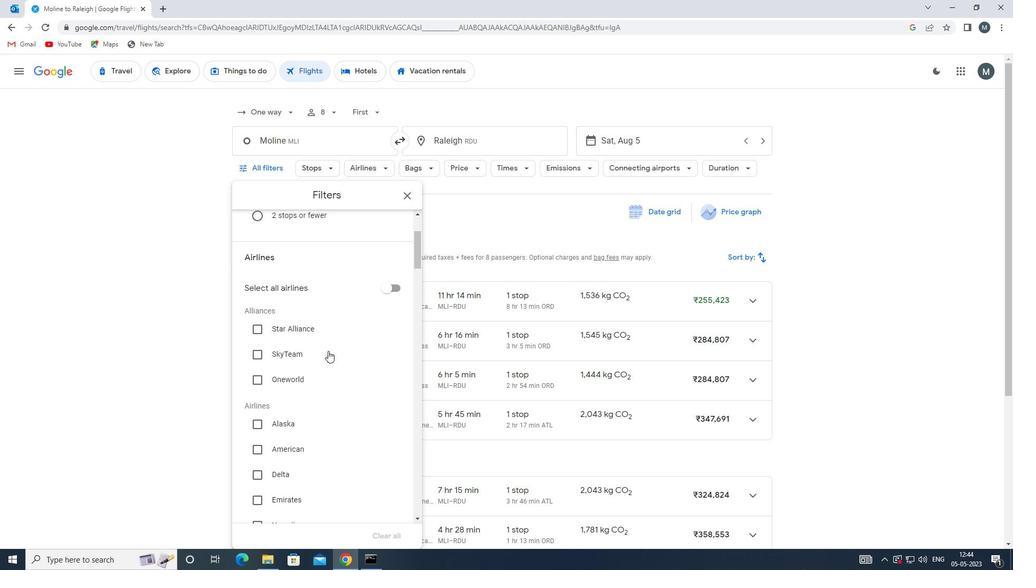 
Action: Mouse scrolled (323, 355) with delta (0, 0)
Screenshot: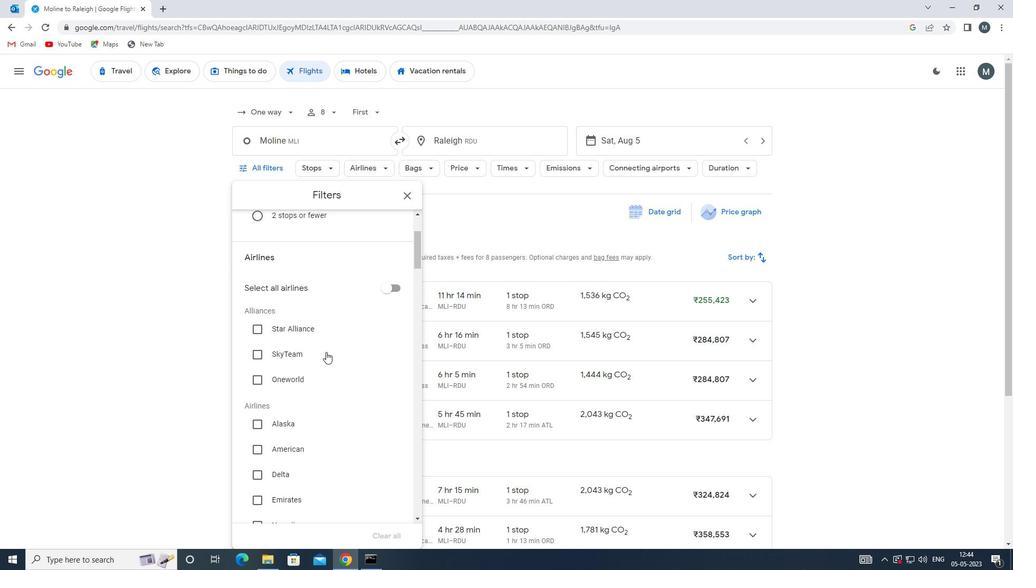 
Action: Mouse moved to (322, 357)
Screenshot: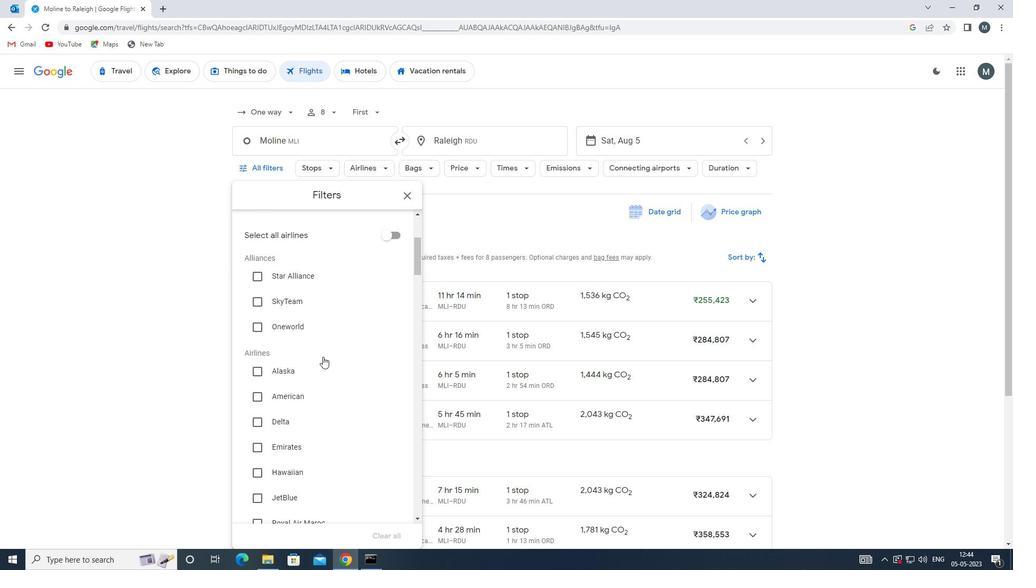 
Action: Mouse scrolled (322, 356) with delta (0, 0)
Screenshot: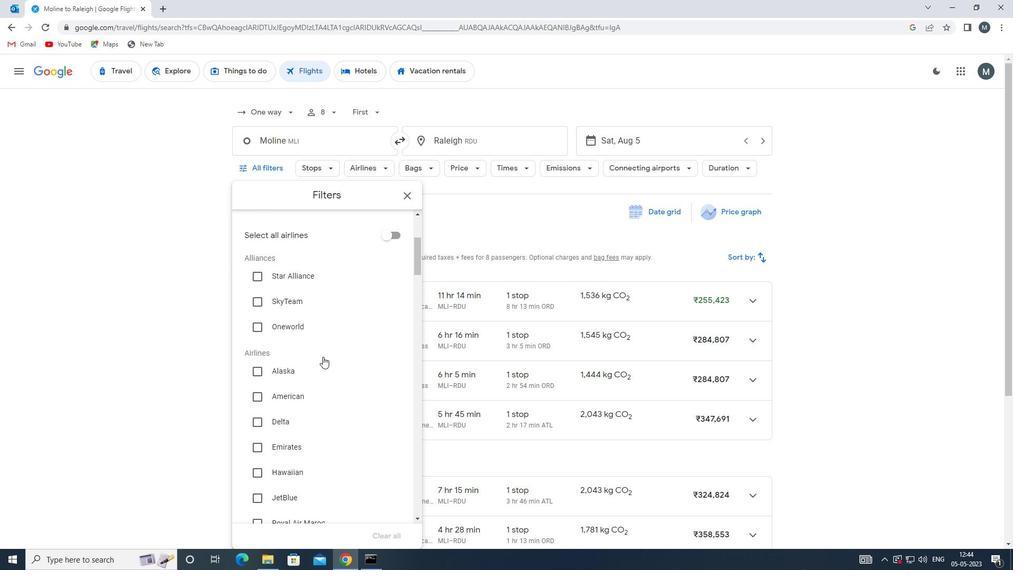 
Action: Mouse moved to (307, 448)
Screenshot: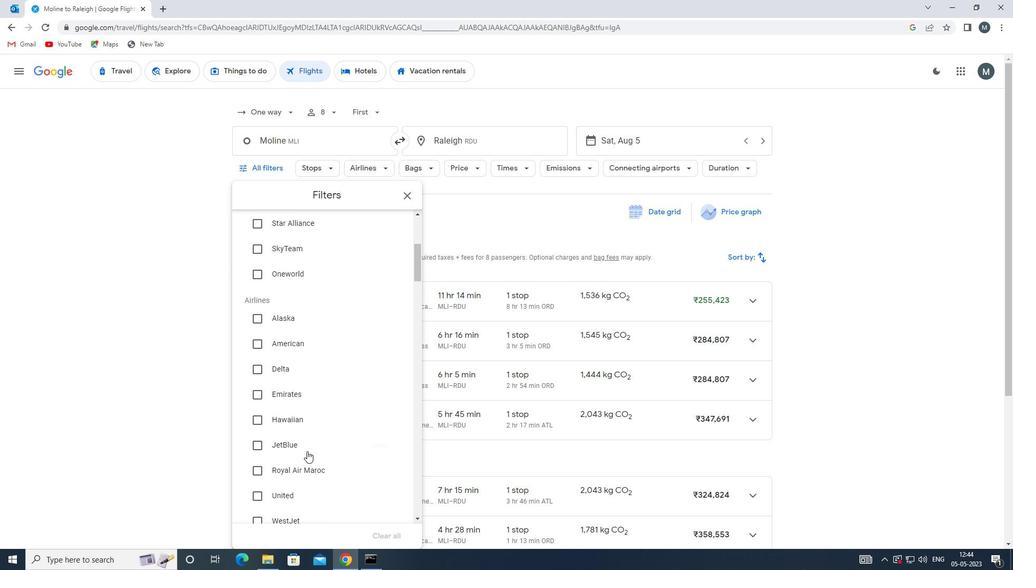
Action: Mouse pressed left at (307, 448)
Screenshot: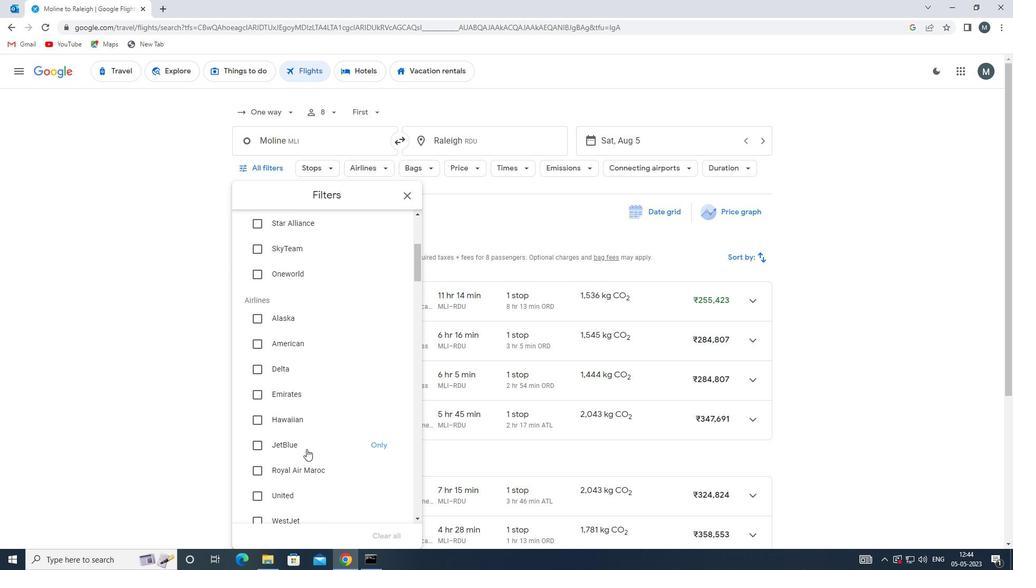 
Action: Mouse moved to (320, 419)
Screenshot: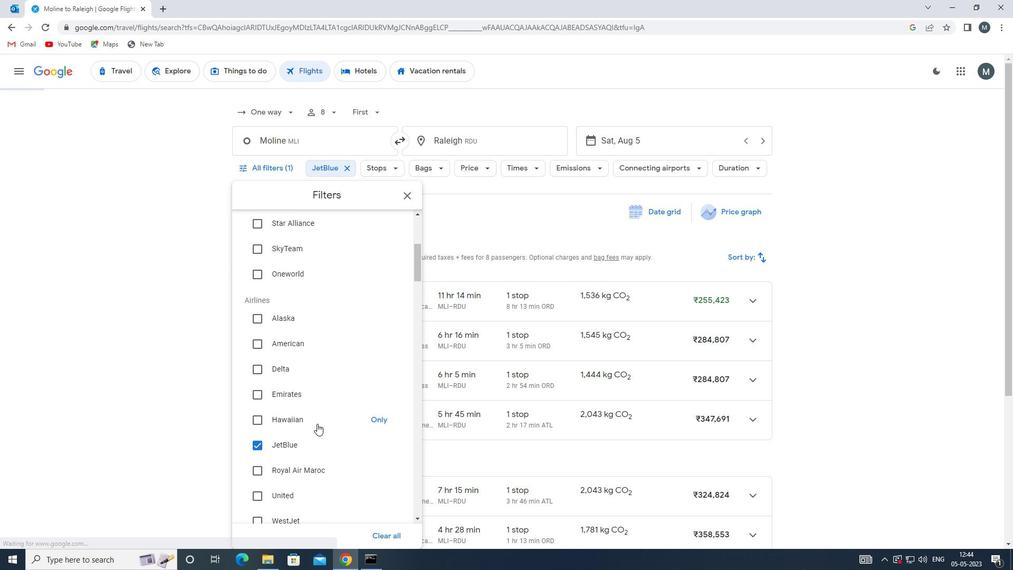
Action: Mouse scrolled (320, 418) with delta (0, 0)
Screenshot: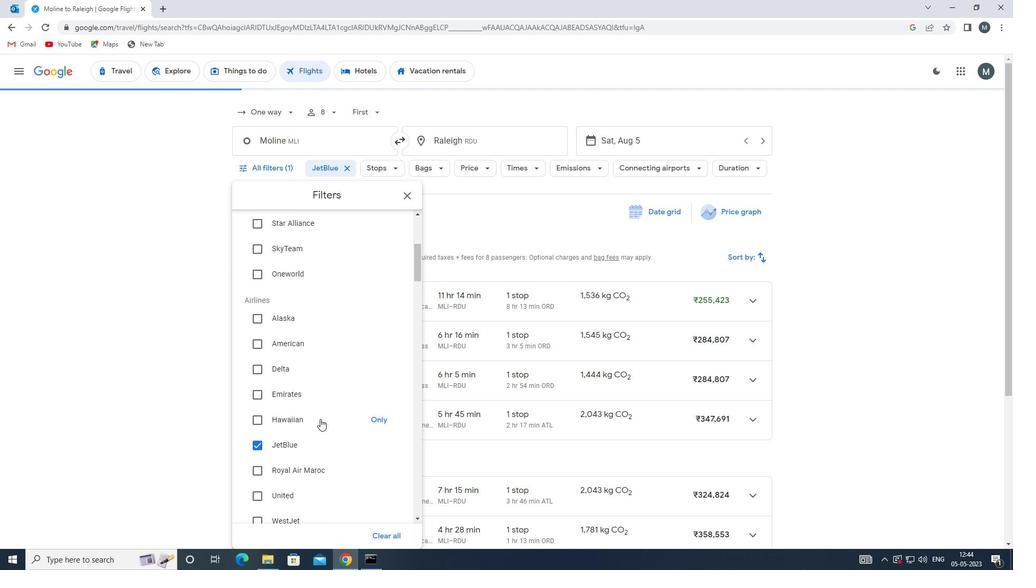 
Action: Mouse scrolled (320, 418) with delta (0, 0)
Screenshot: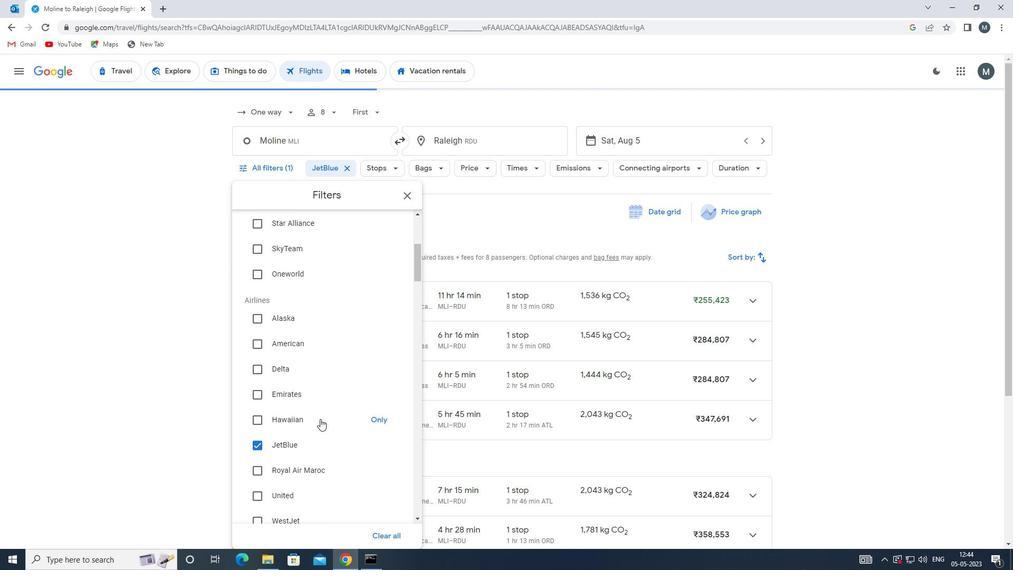 
Action: Mouse scrolled (320, 418) with delta (0, 0)
Screenshot: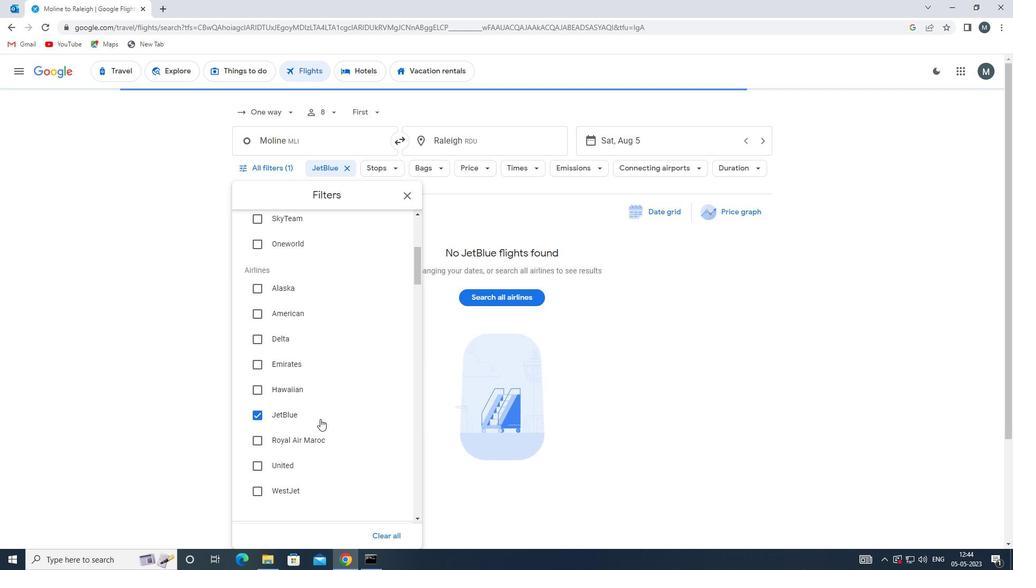 
Action: Mouse scrolled (320, 418) with delta (0, 0)
Screenshot: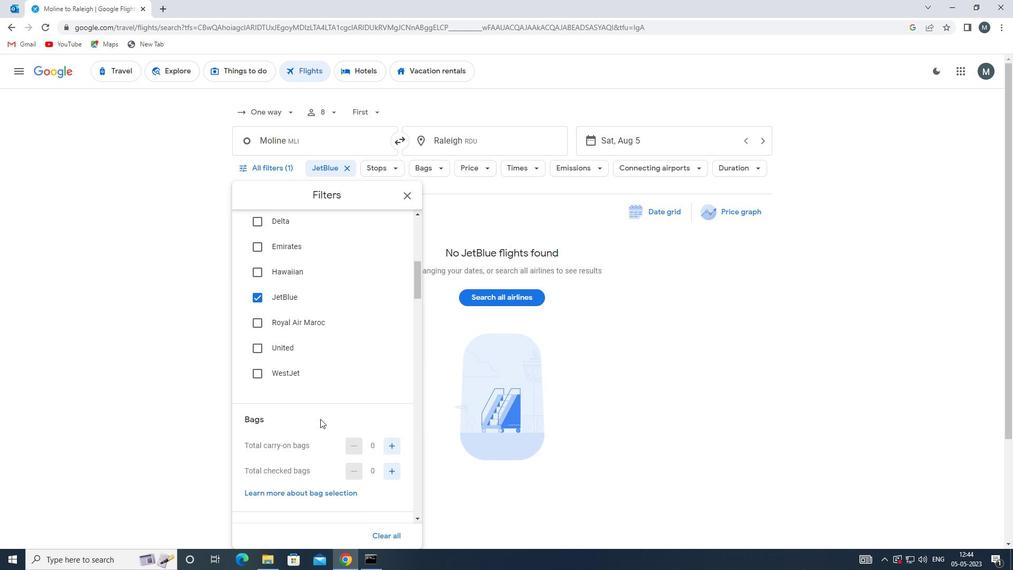 
Action: Mouse moved to (393, 407)
Screenshot: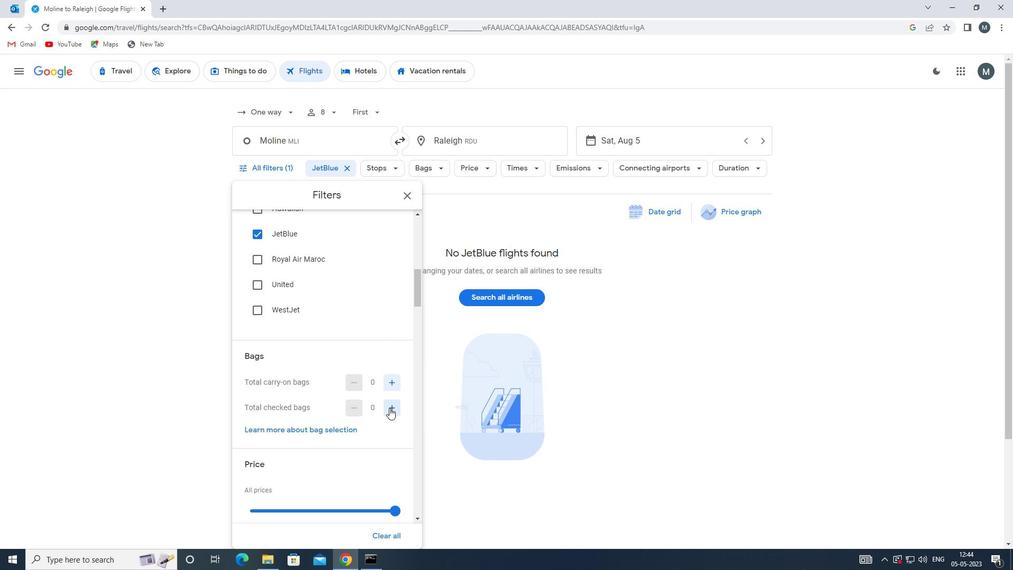 
Action: Mouse pressed left at (393, 407)
Screenshot: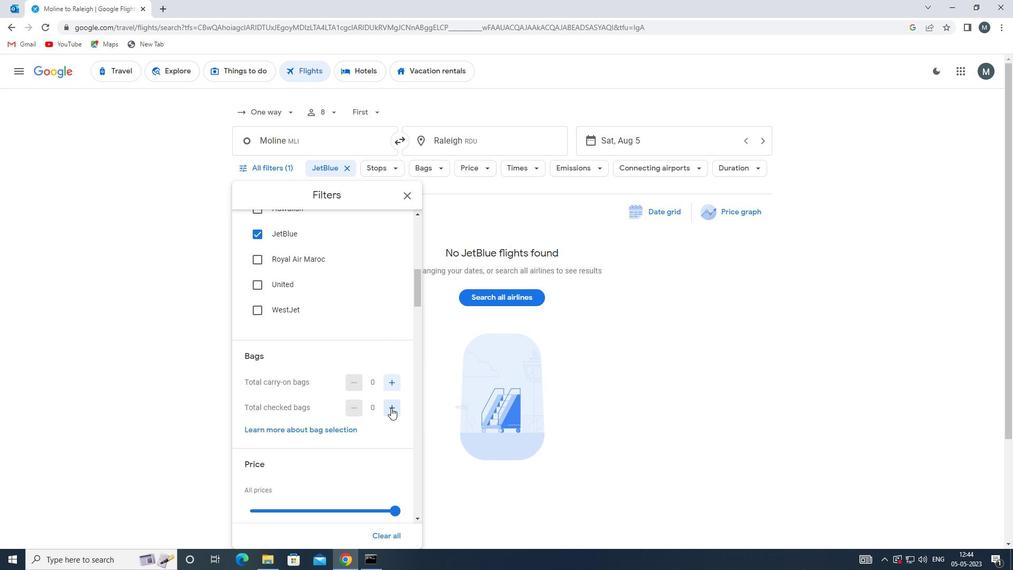 
Action: Mouse pressed left at (393, 407)
Screenshot: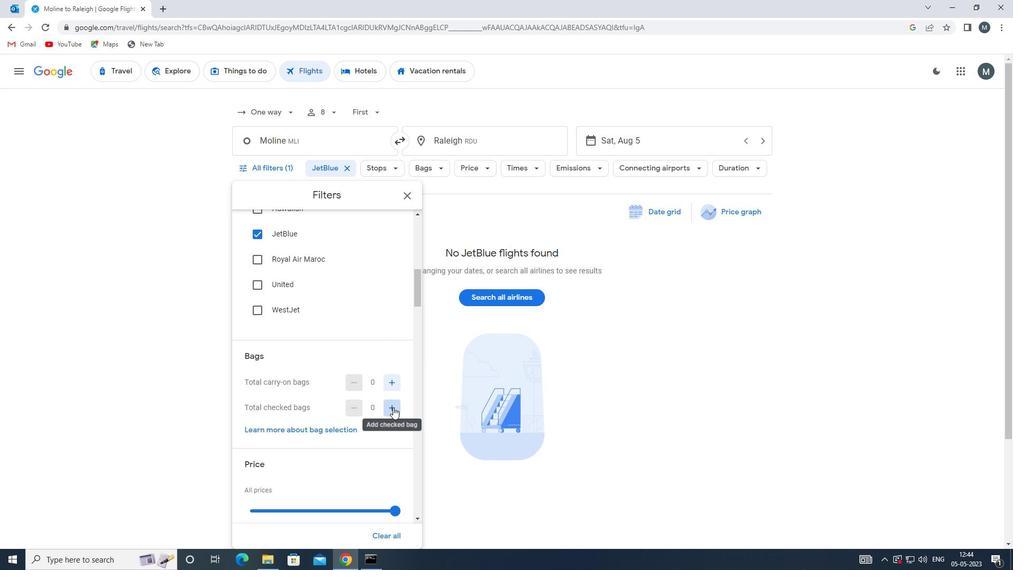 
Action: Mouse pressed left at (393, 407)
Screenshot: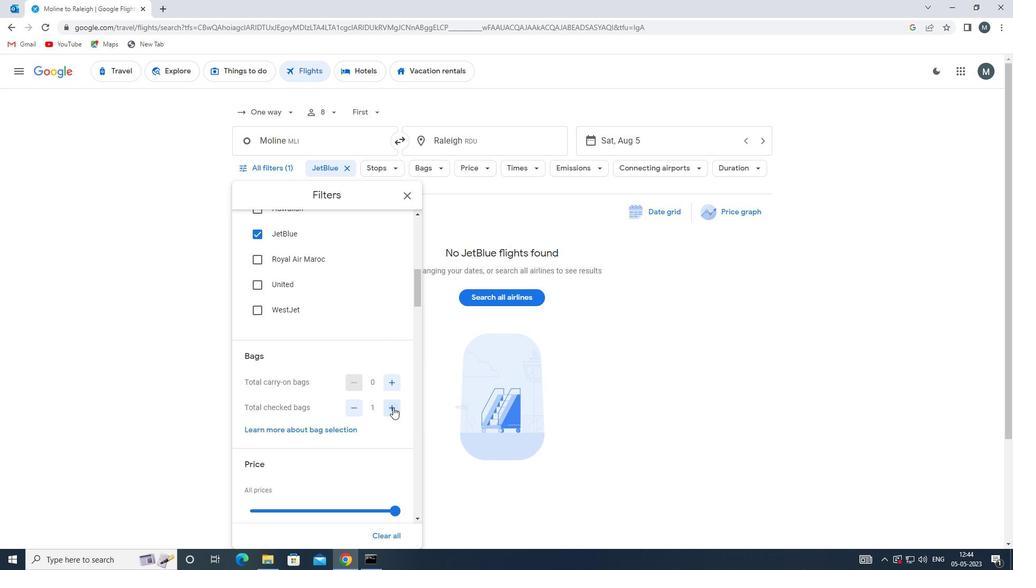 
Action: Mouse pressed left at (393, 407)
Screenshot: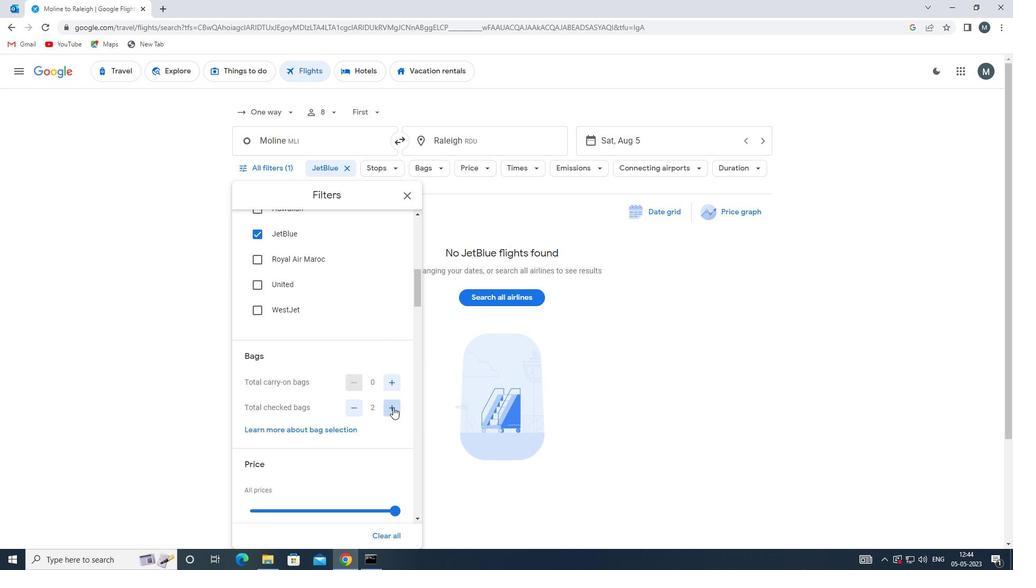 
Action: Mouse pressed left at (393, 407)
Screenshot: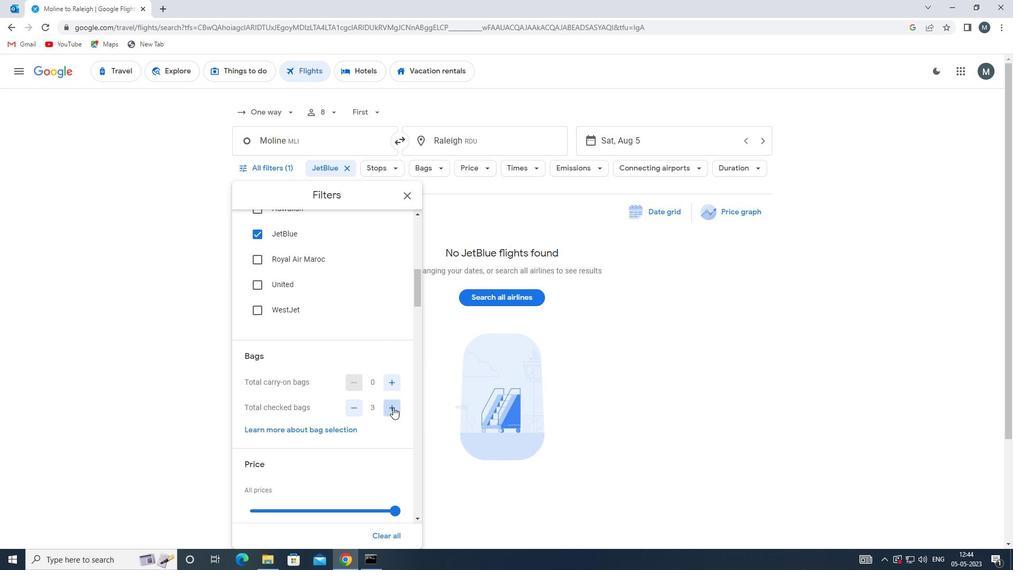 
Action: Mouse pressed left at (393, 407)
Screenshot: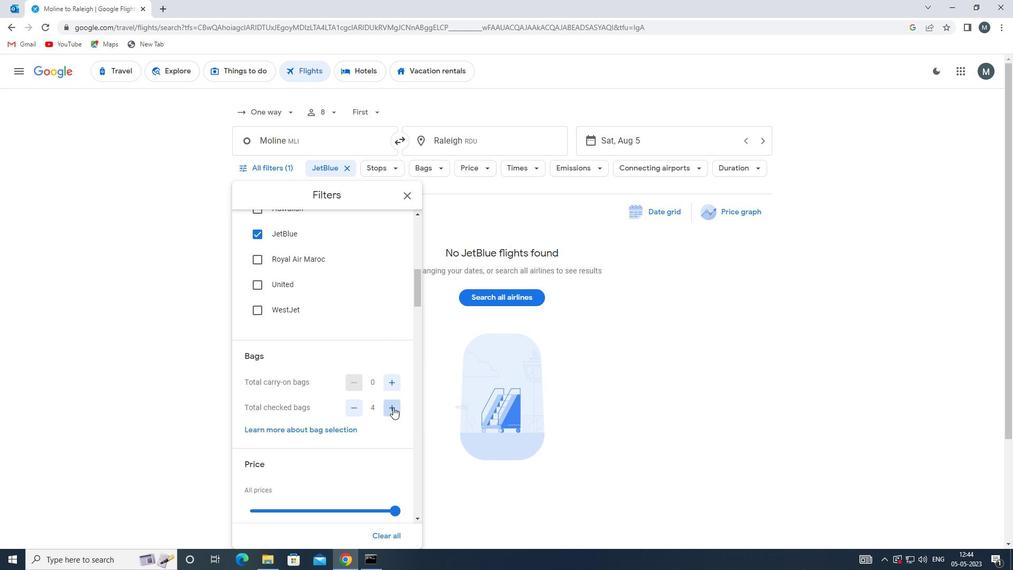 
Action: Mouse pressed left at (393, 407)
Screenshot: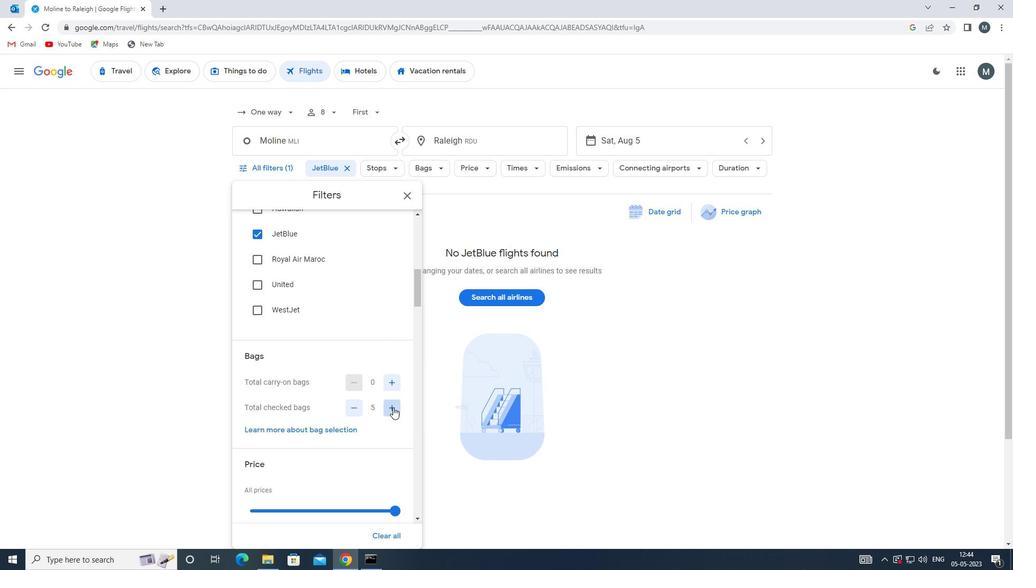 
Action: Mouse moved to (333, 404)
Screenshot: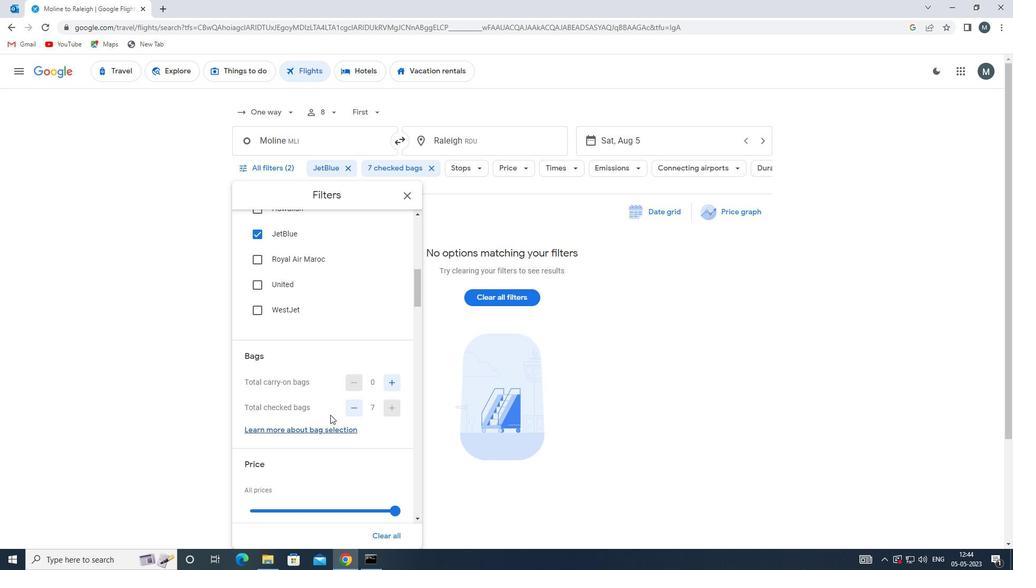 
Action: Mouse scrolled (333, 404) with delta (0, 0)
Screenshot: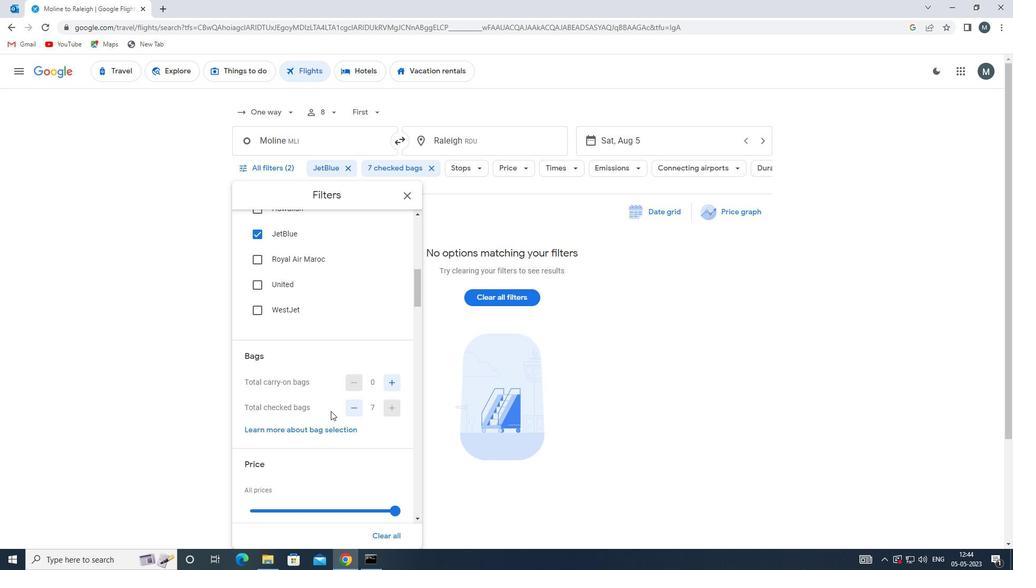 
Action: Mouse moved to (333, 403)
Screenshot: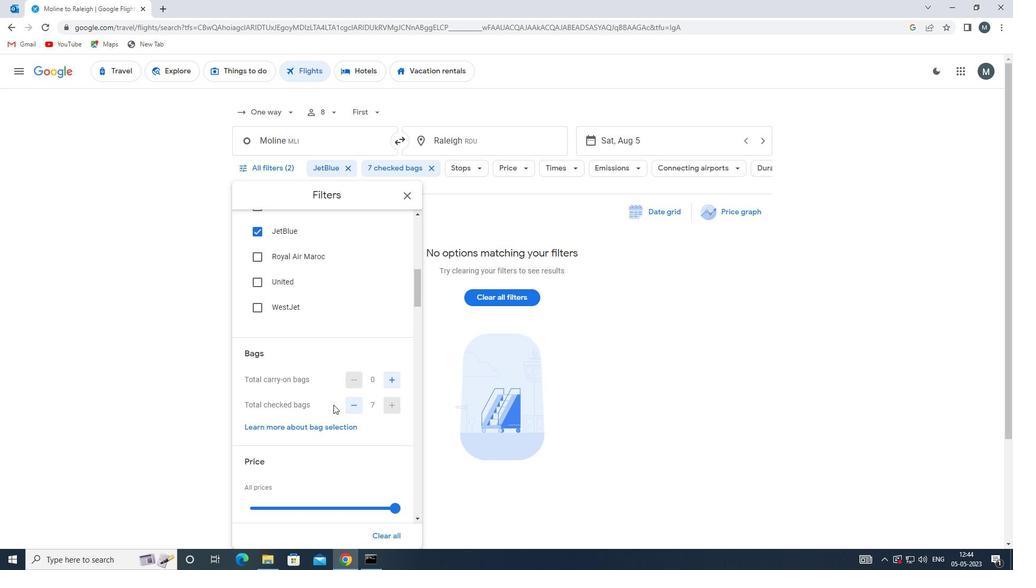 
Action: Mouse scrolled (333, 402) with delta (0, 0)
Screenshot: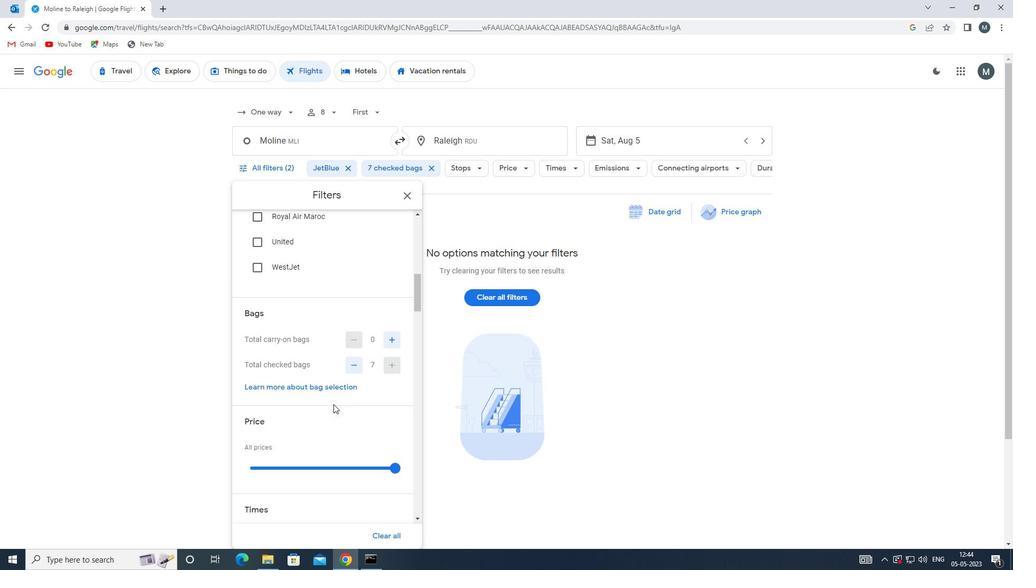 
Action: Mouse scrolled (333, 402) with delta (0, 0)
Screenshot: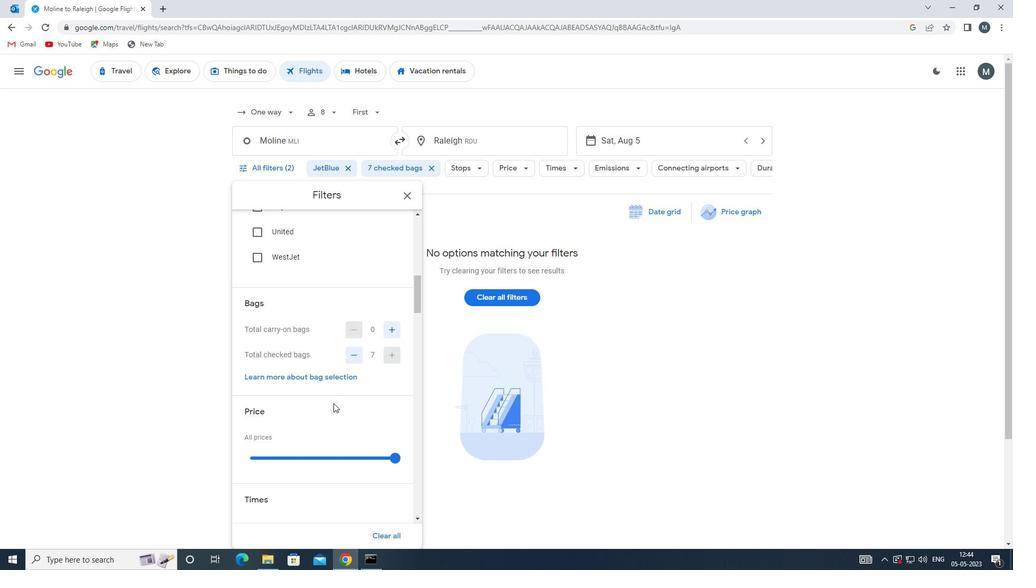 
Action: Mouse moved to (319, 349)
Screenshot: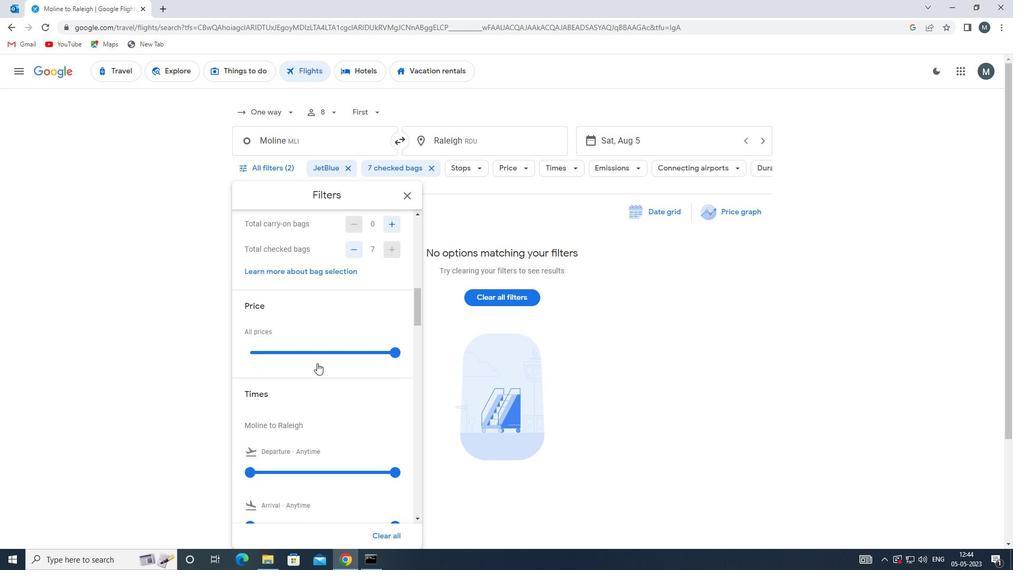 
Action: Mouse pressed left at (319, 349)
Screenshot: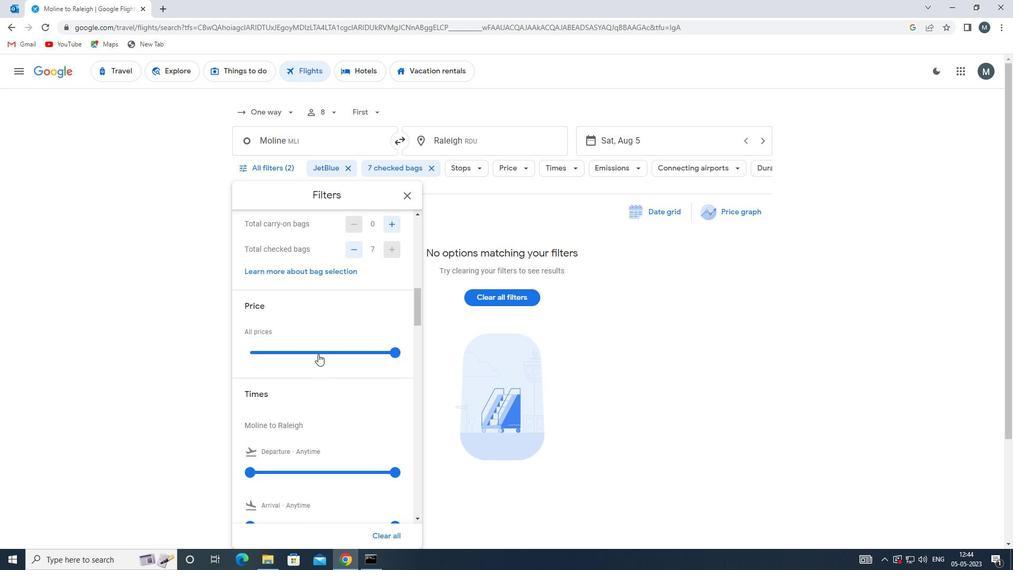 
Action: Mouse pressed left at (319, 349)
Screenshot: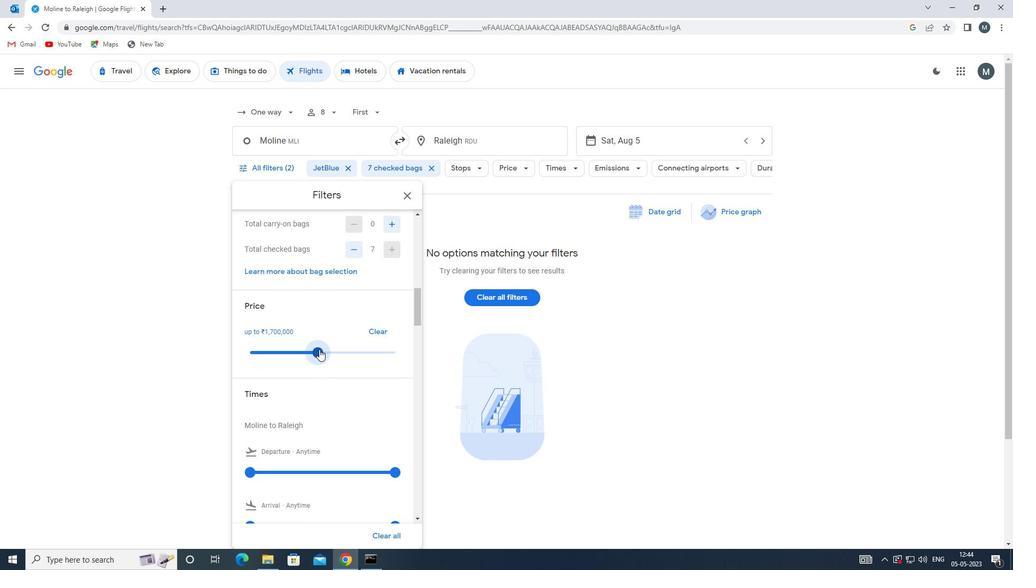 
Action: Mouse moved to (311, 352)
Screenshot: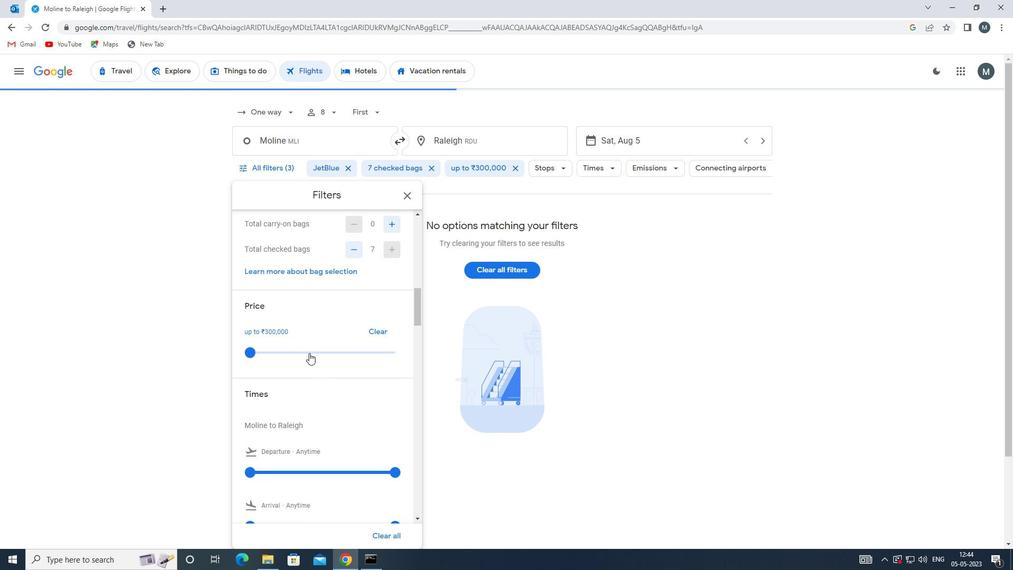 
Action: Mouse scrolled (311, 352) with delta (0, 0)
Screenshot: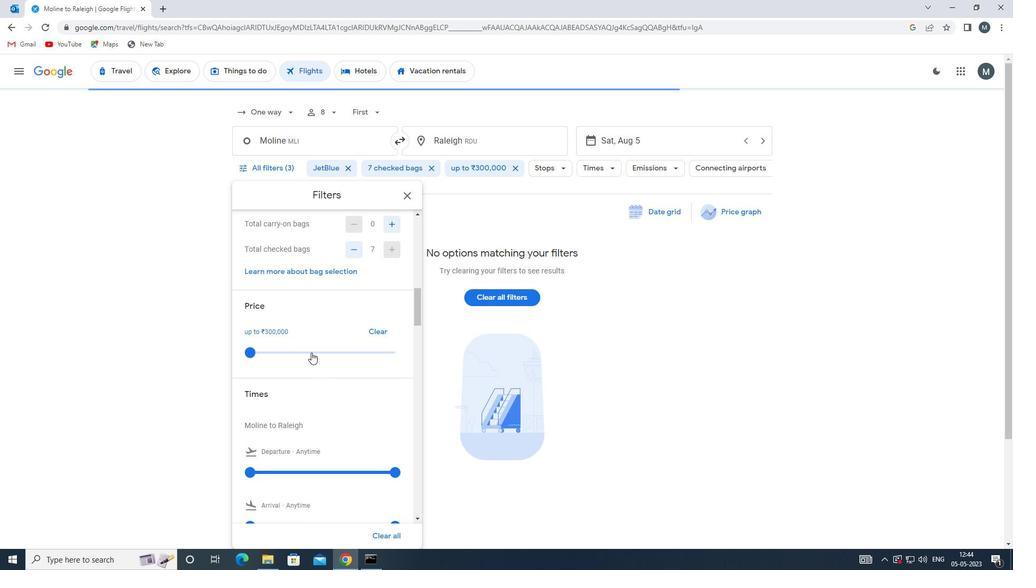
Action: Mouse scrolled (311, 352) with delta (0, 0)
Screenshot: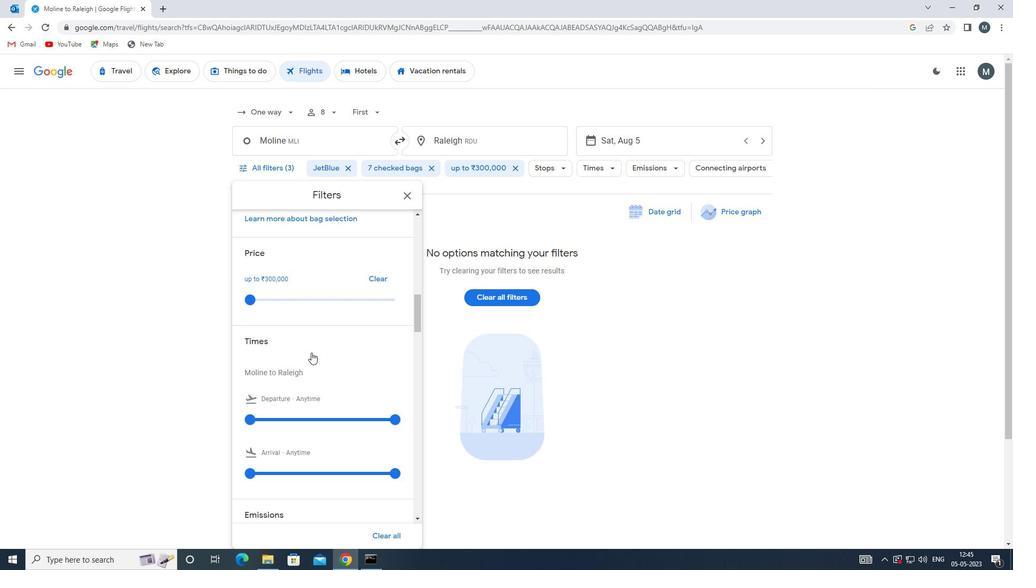 
Action: Mouse moved to (251, 367)
Screenshot: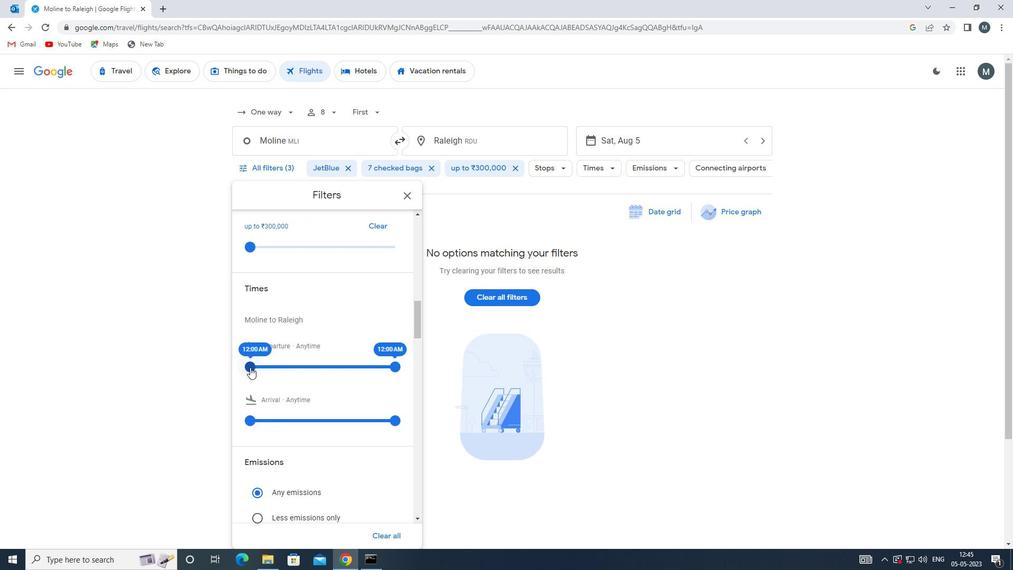
Action: Mouse pressed left at (251, 367)
Screenshot: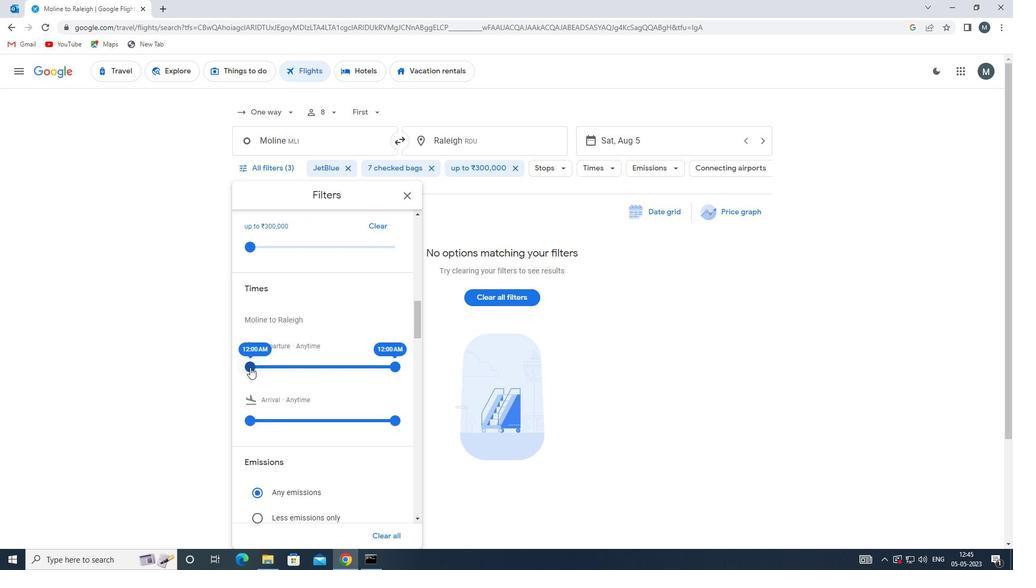 
Action: Mouse moved to (390, 362)
Screenshot: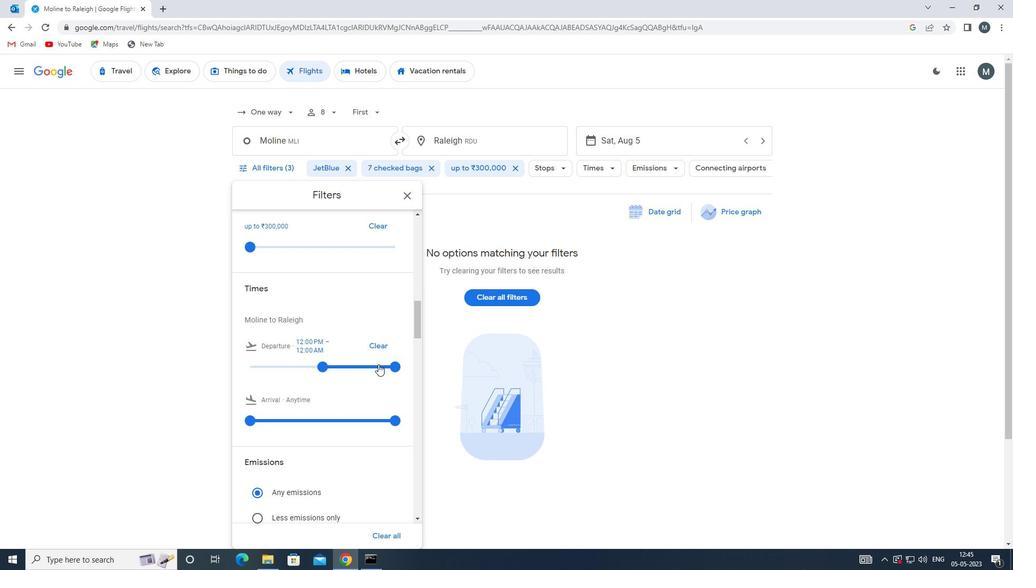 
Action: Mouse pressed left at (390, 362)
Screenshot: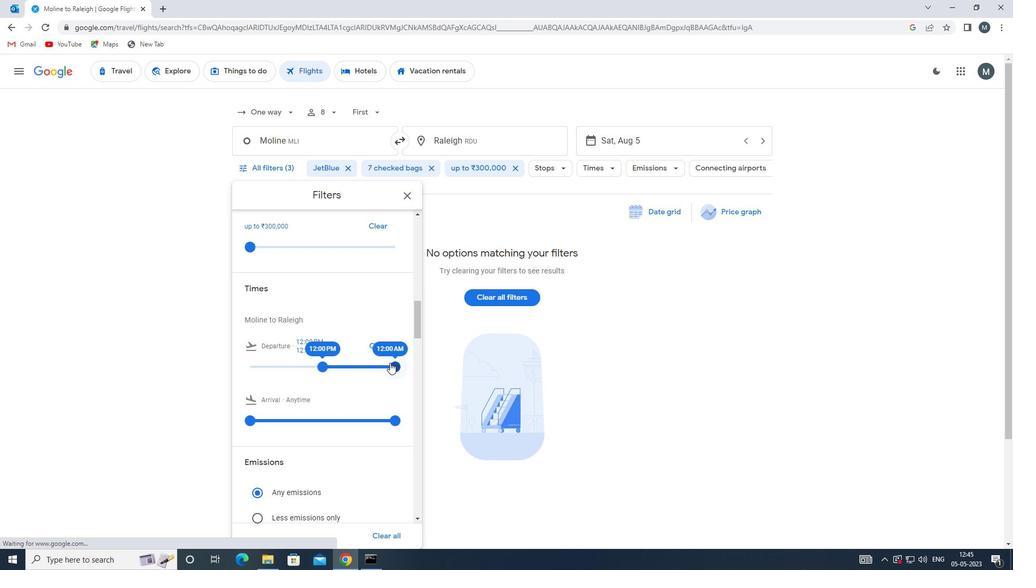 
Action: Mouse moved to (322, 367)
Screenshot: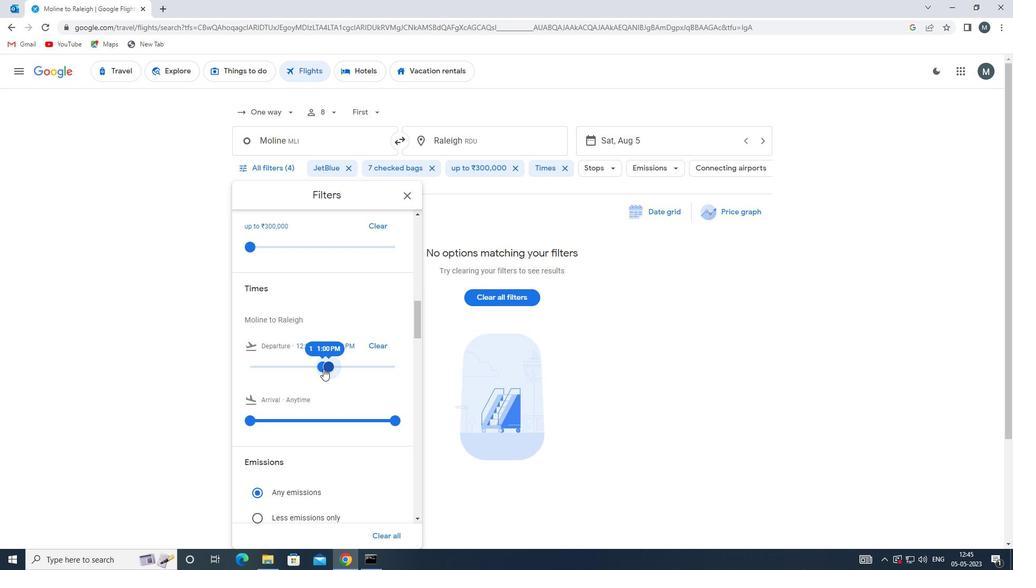 
Action: Mouse scrolled (322, 367) with delta (0, 0)
Screenshot: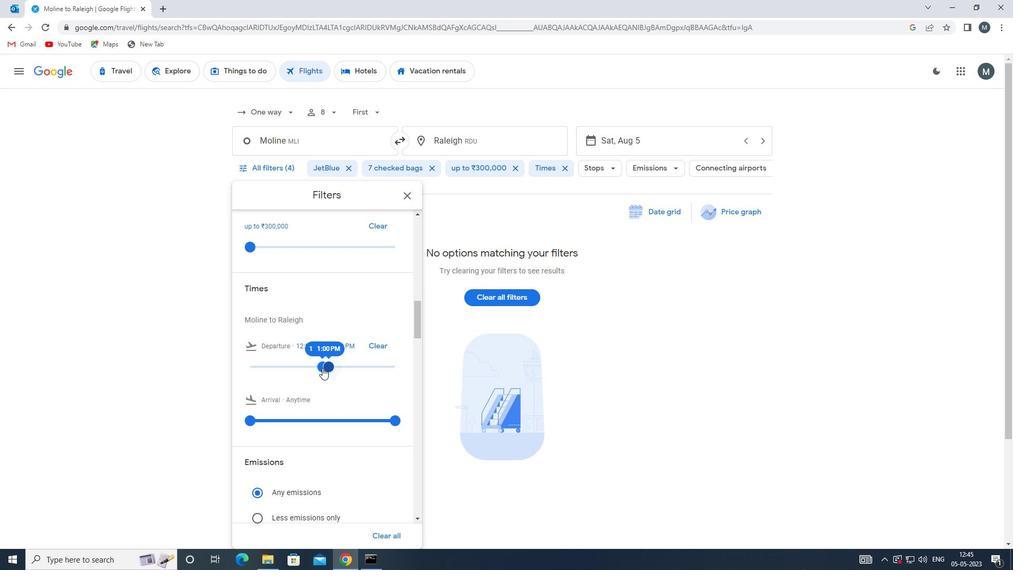 
Action: Mouse moved to (408, 194)
Screenshot: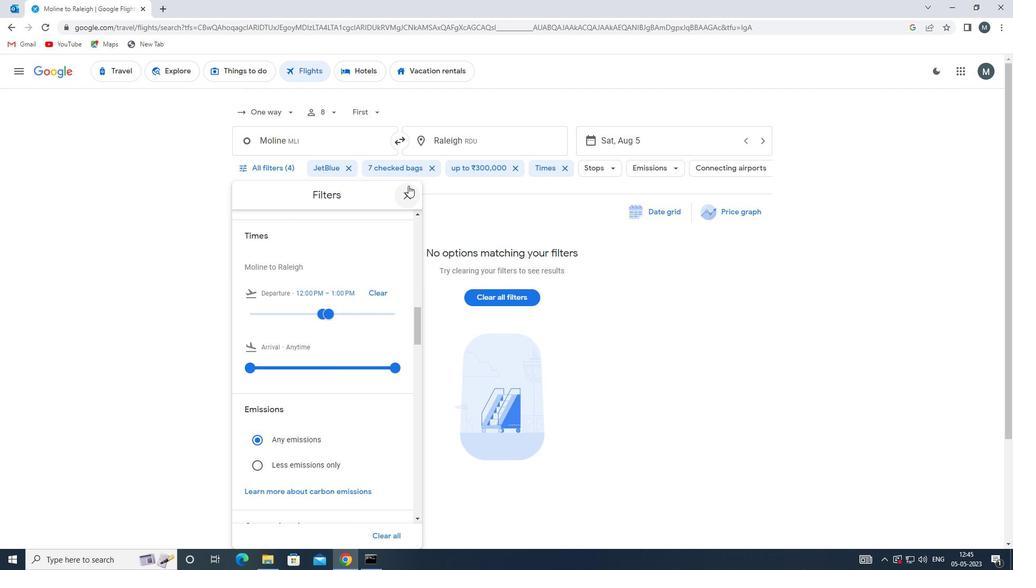
Action: Mouse pressed left at (408, 194)
Screenshot: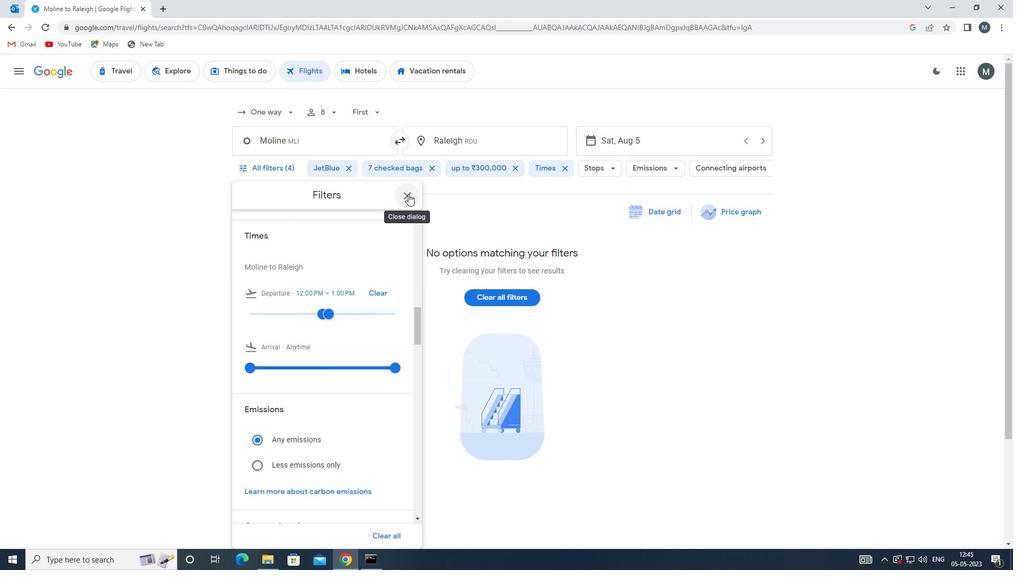 
Action: Mouse moved to (406, 197)
Screenshot: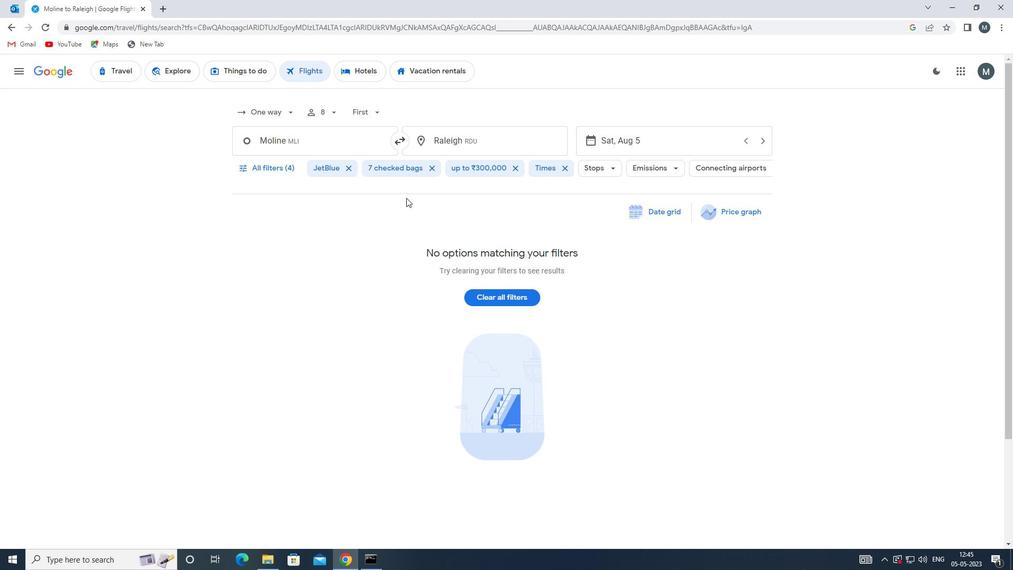 
